Task: Start a Sprint called Sprint0000000266 in Scrum Project Project0000000089 in Jira. Start a Sprint called Sprint0000000267 in Scrum Project Project0000000089 in Jira. Start a Sprint called Sprint0000000268 in Scrum Project Project0000000090 in Jira. Start a Sprint called Sprint0000000269 in Scrum Project Project0000000090 in Jira. Start a Sprint called Sprint0000000270 in Scrum Project Project0000000090 in Jira
Action: Mouse moved to (95, 266)
Screenshot: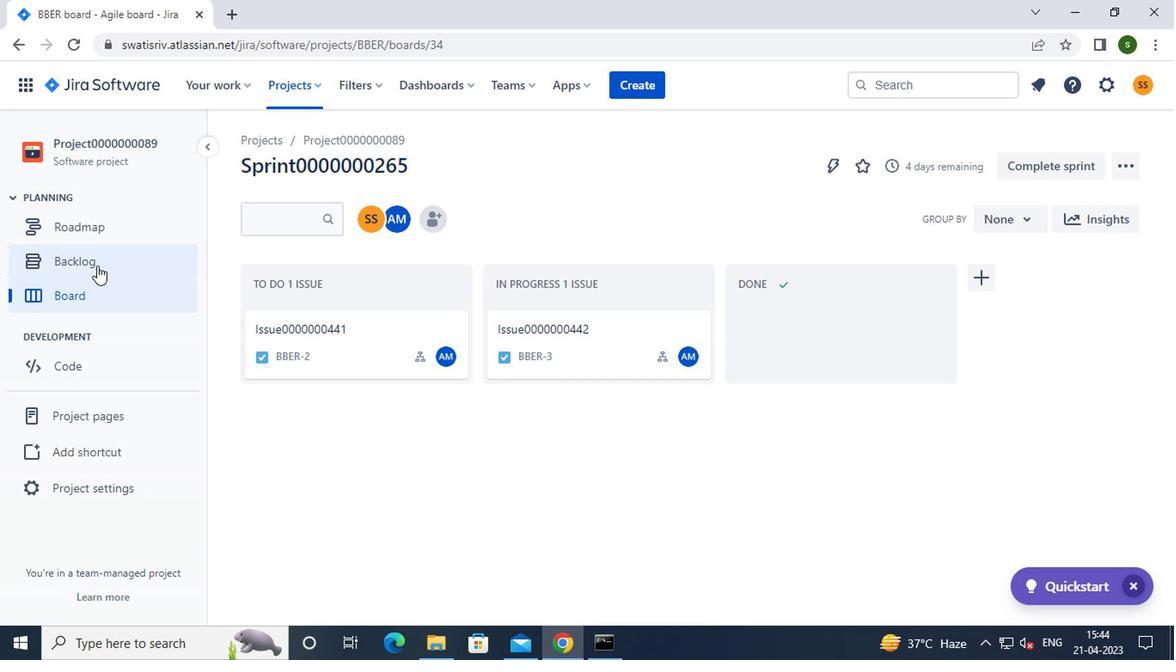 
Action: Mouse pressed left at (95, 266)
Screenshot: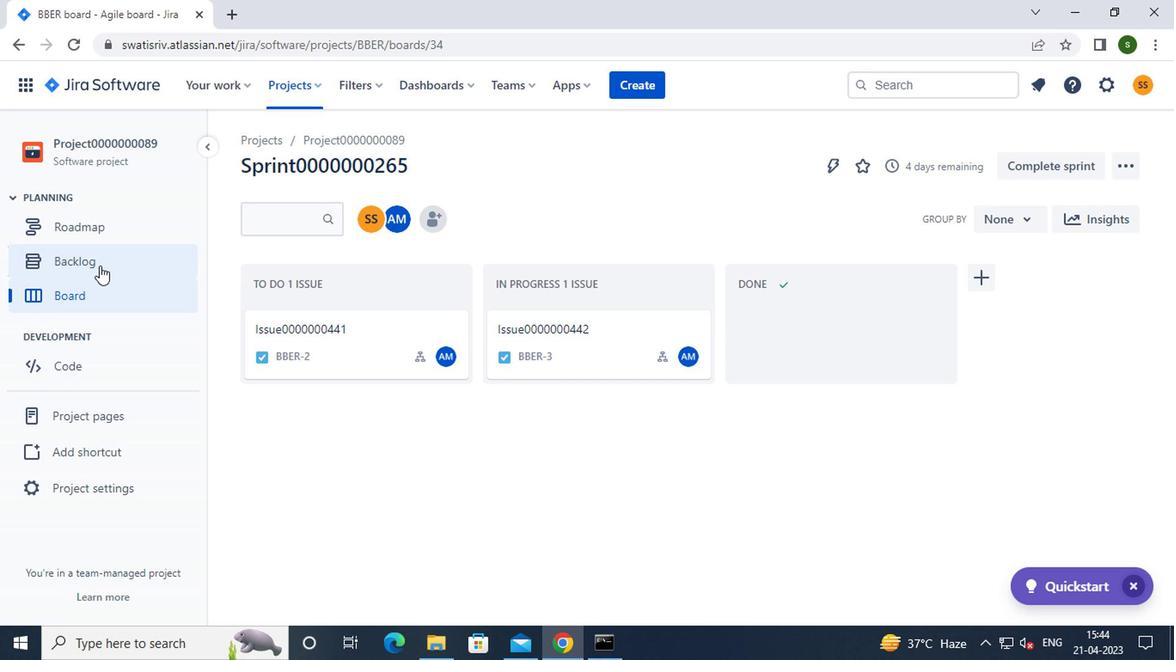
Action: Mouse moved to (1036, 466)
Screenshot: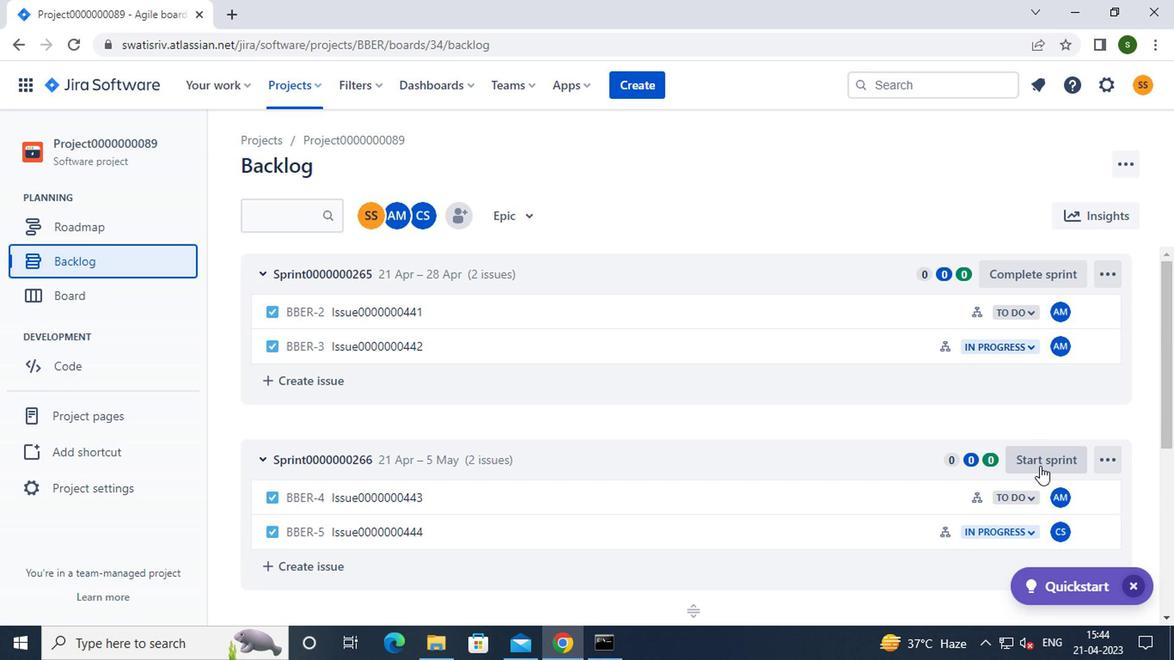 
Action: Mouse pressed left at (1036, 466)
Screenshot: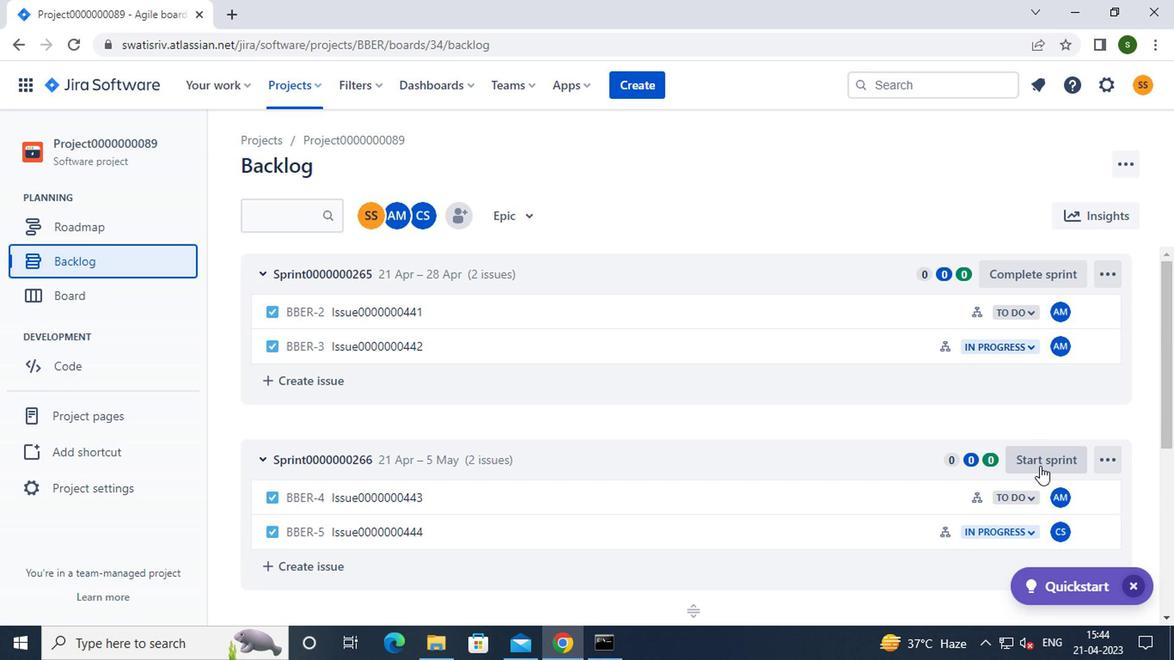 
Action: Mouse moved to (620, 391)
Screenshot: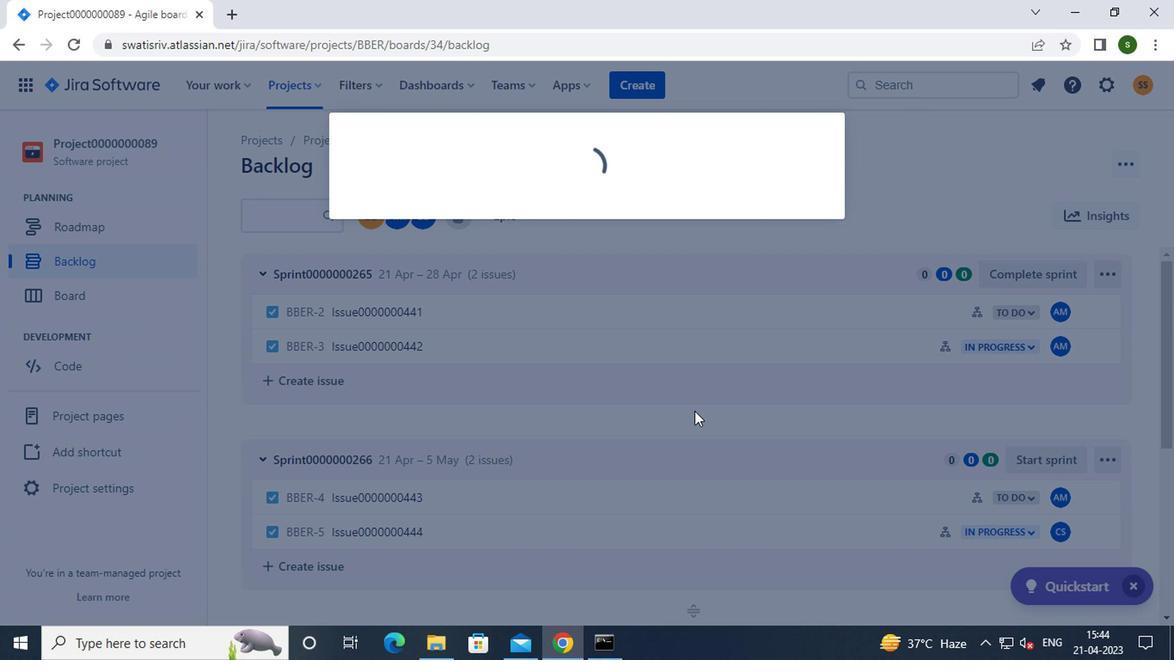 
Action: Mouse scrolled (620, 390) with delta (0, 0)
Screenshot: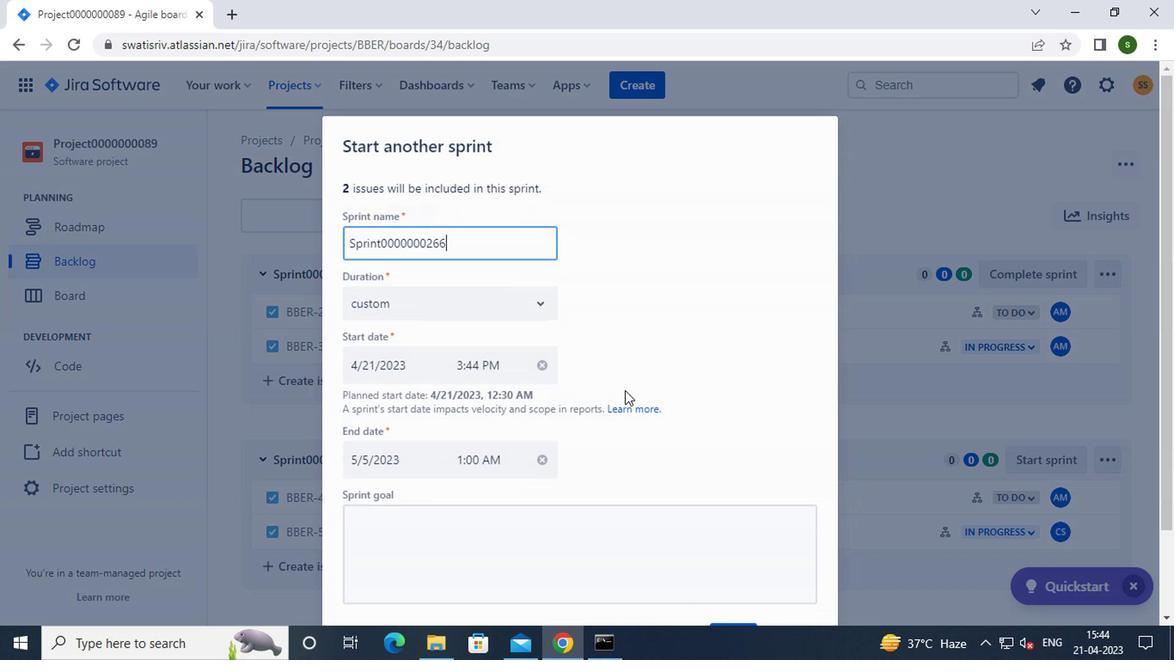 
Action: Mouse scrolled (620, 390) with delta (0, 0)
Screenshot: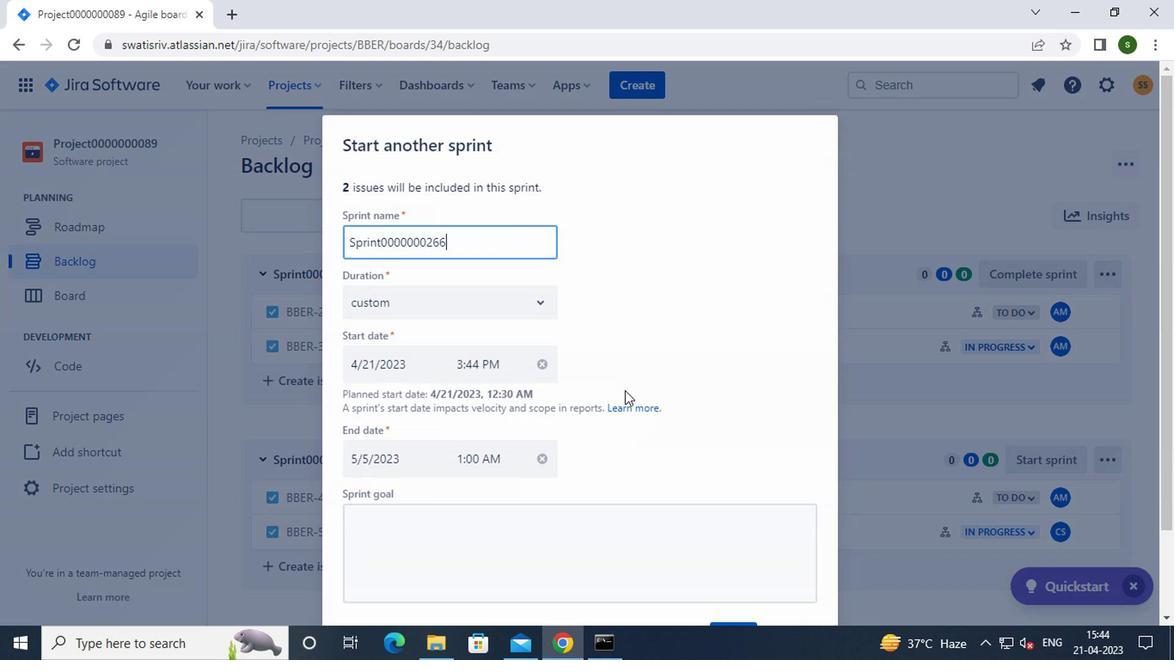 
Action: Mouse scrolled (620, 390) with delta (0, 0)
Screenshot: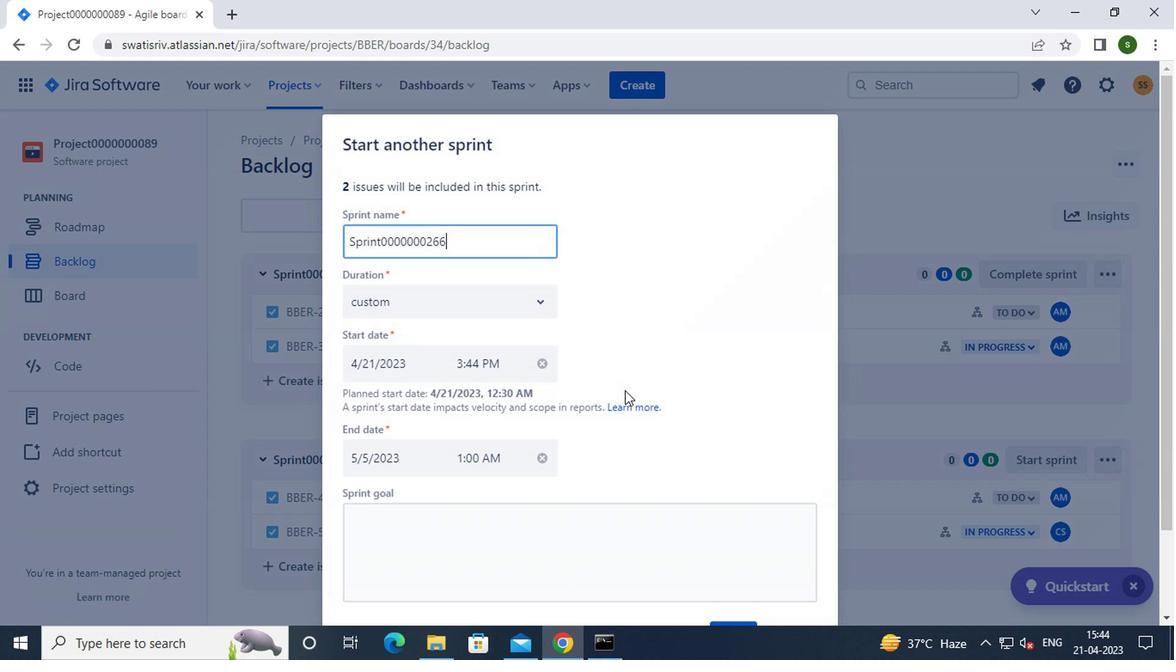 
Action: Mouse scrolled (620, 390) with delta (0, 0)
Screenshot: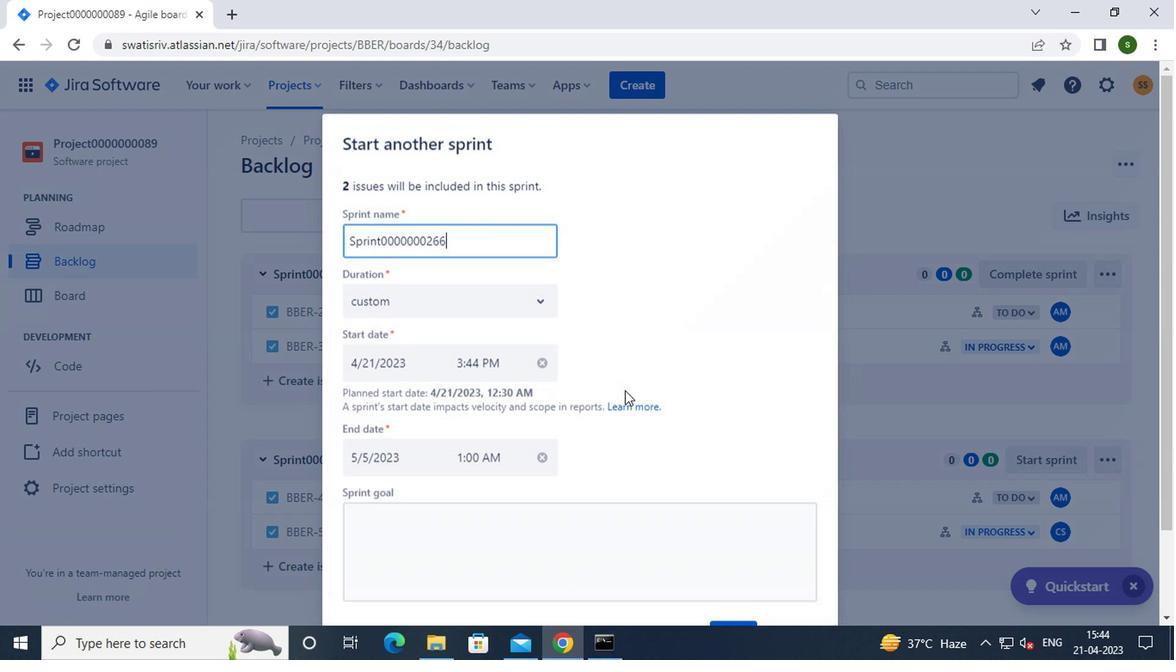 
Action: Mouse moved to (743, 537)
Screenshot: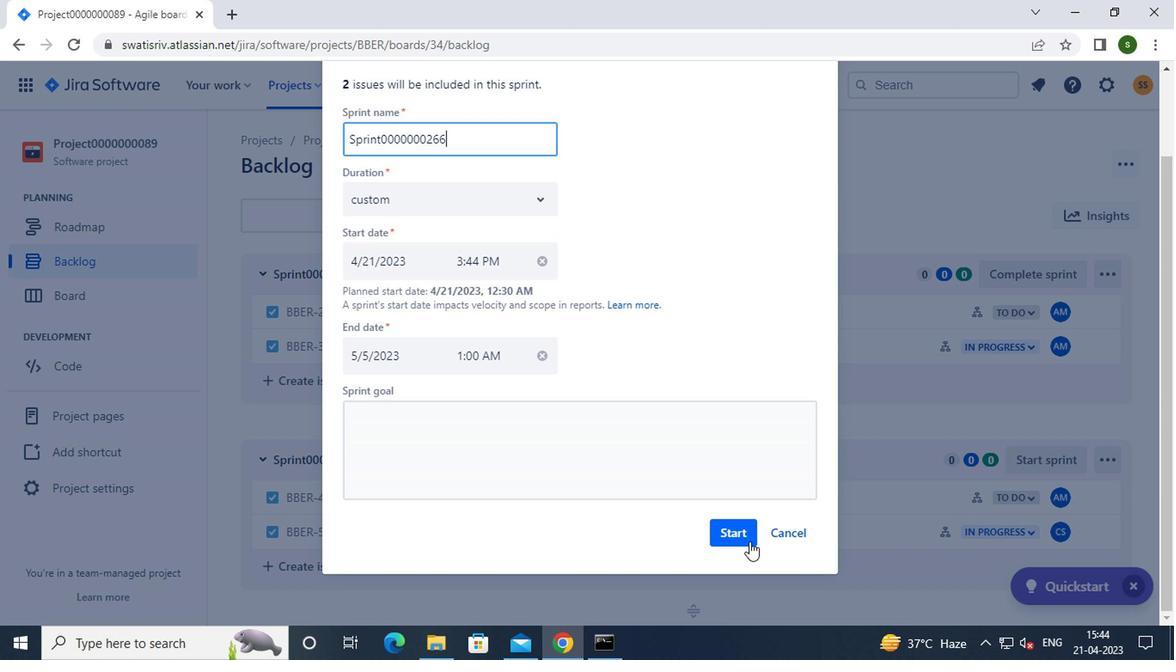 
Action: Mouse pressed left at (743, 537)
Screenshot: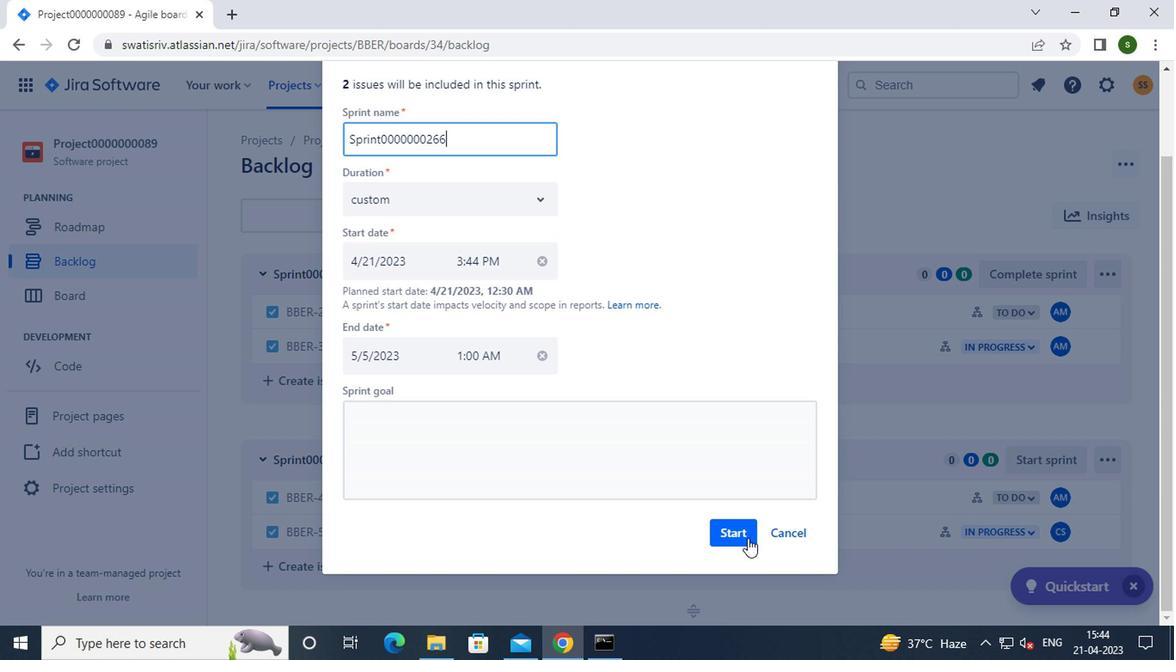 
Action: Mouse moved to (104, 266)
Screenshot: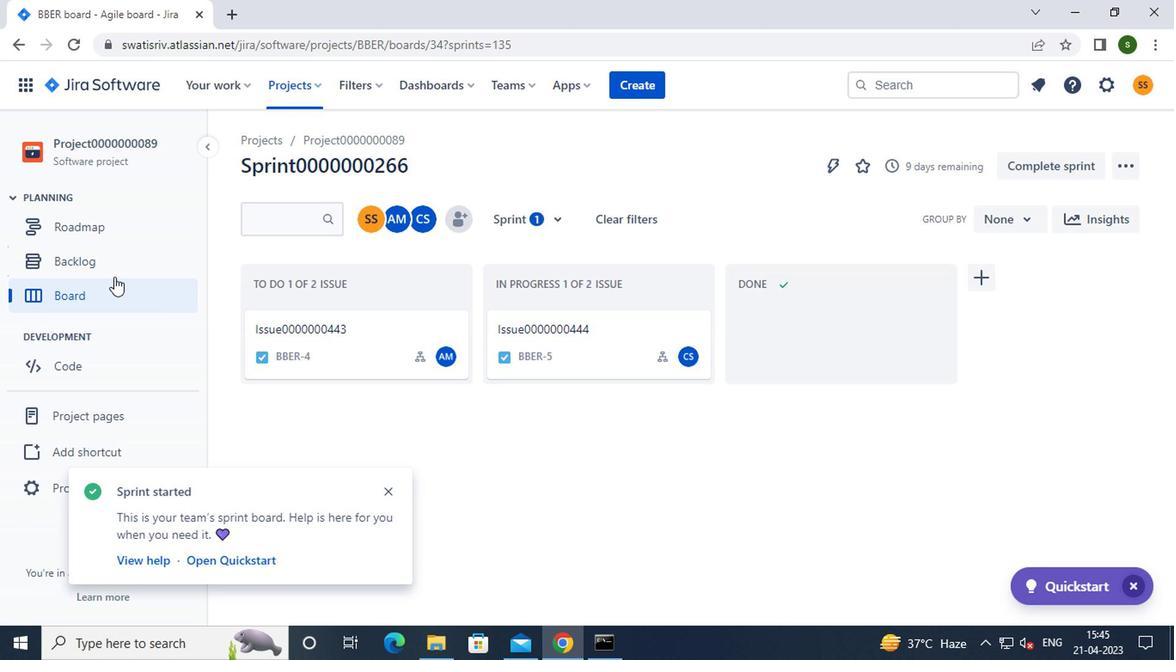 
Action: Mouse pressed left at (104, 266)
Screenshot: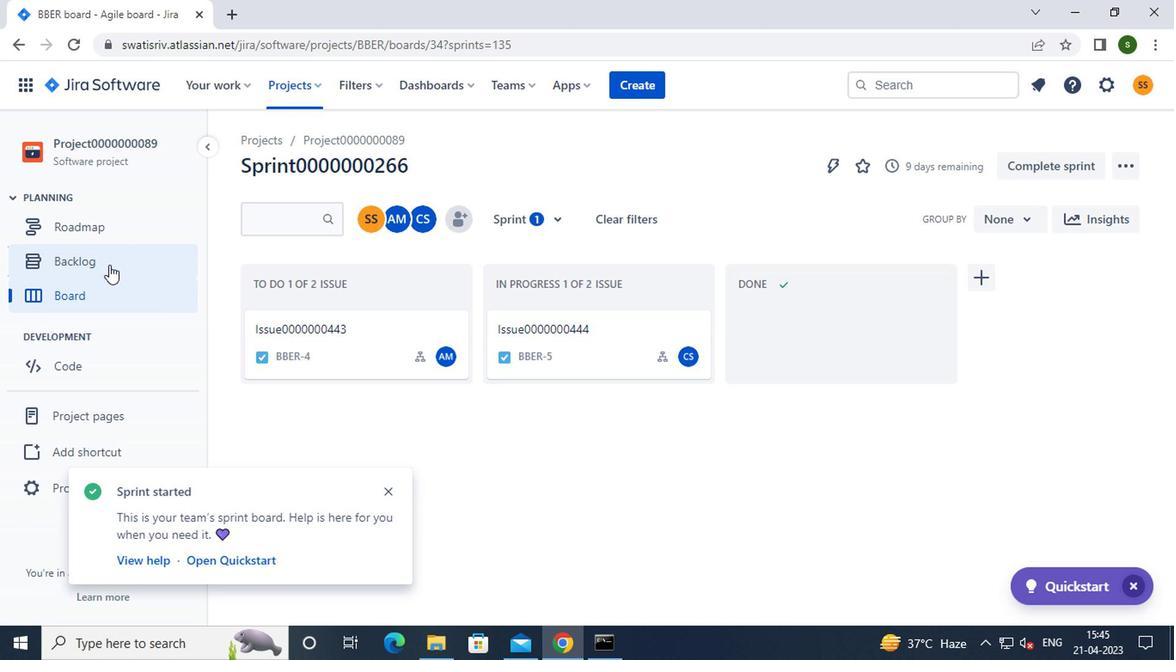 
Action: Mouse moved to (704, 382)
Screenshot: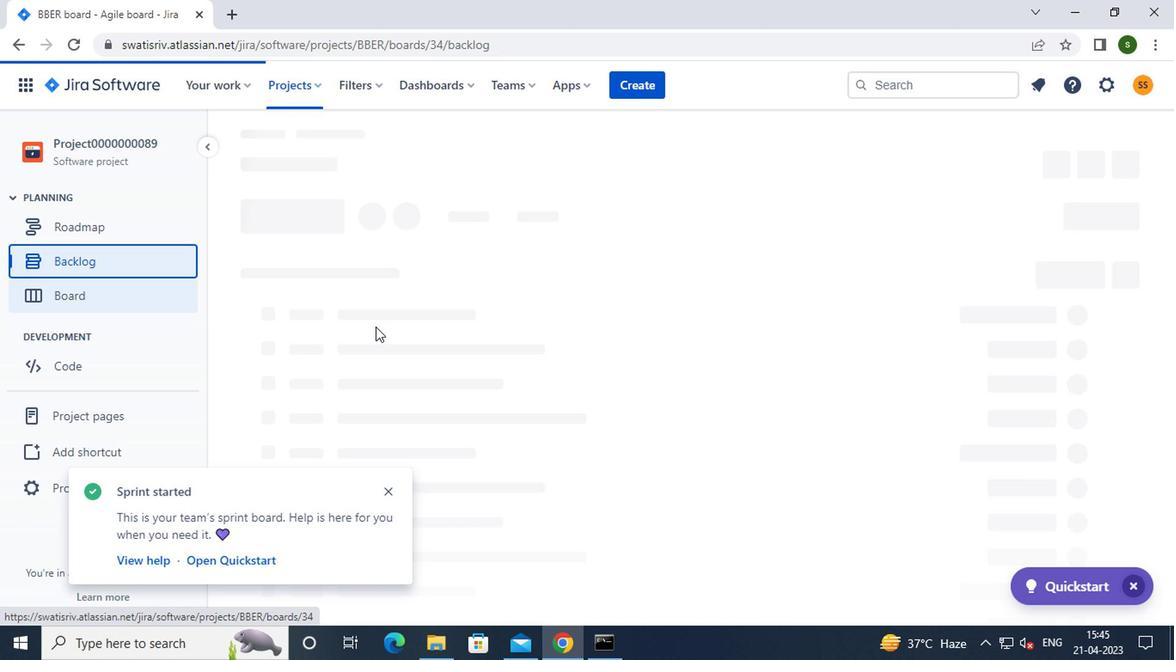 
Action: Mouse scrolled (704, 382) with delta (0, 0)
Screenshot: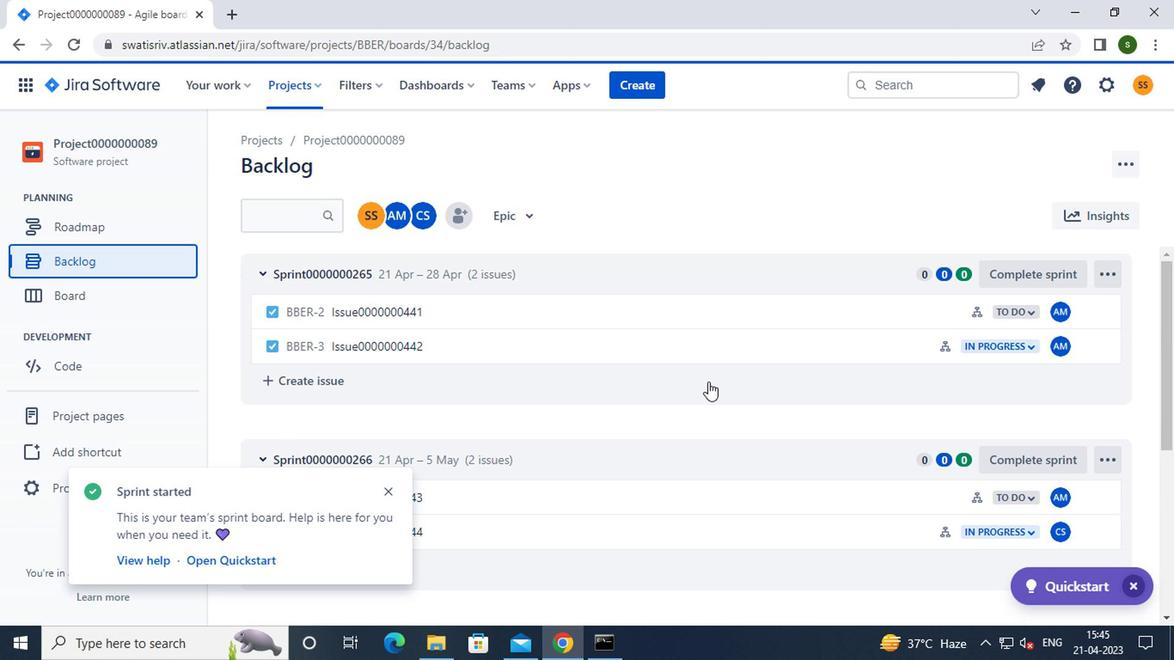 
Action: Mouse scrolled (704, 382) with delta (0, 0)
Screenshot: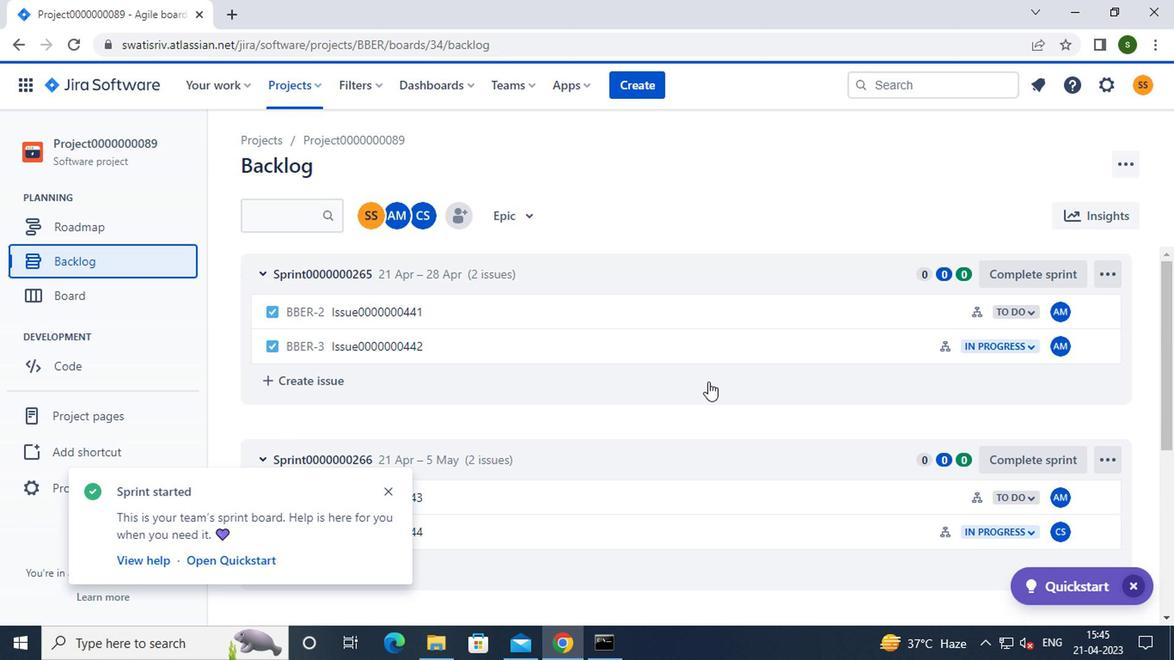 
Action: Mouse scrolled (704, 382) with delta (0, 0)
Screenshot: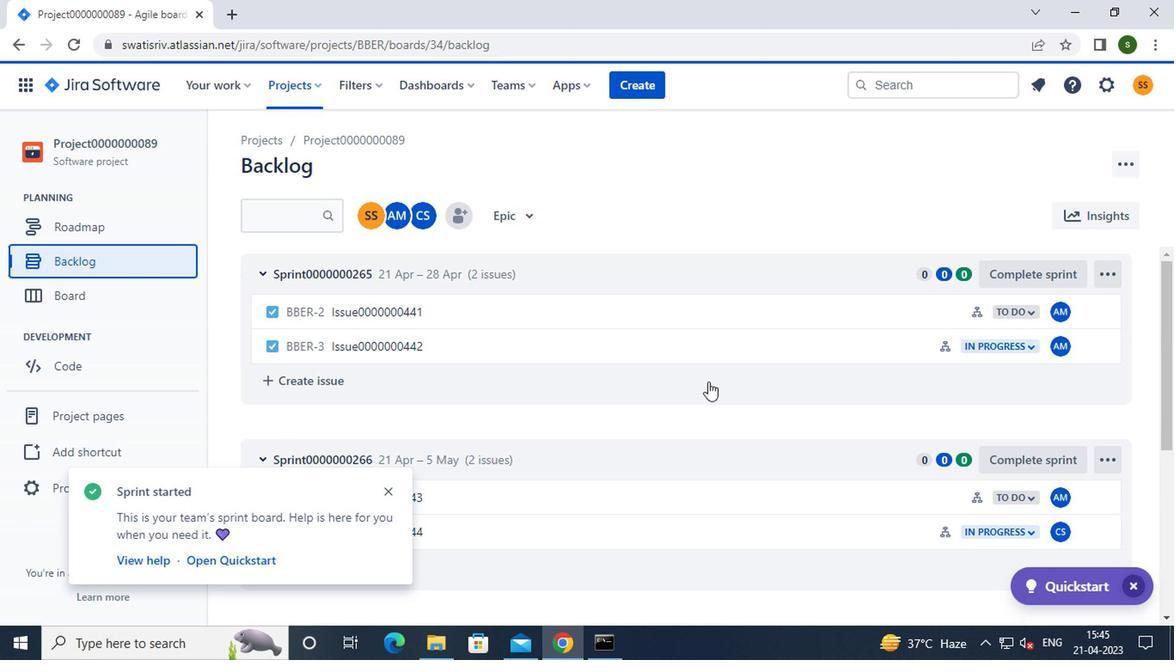 
Action: Mouse scrolled (704, 382) with delta (0, 0)
Screenshot: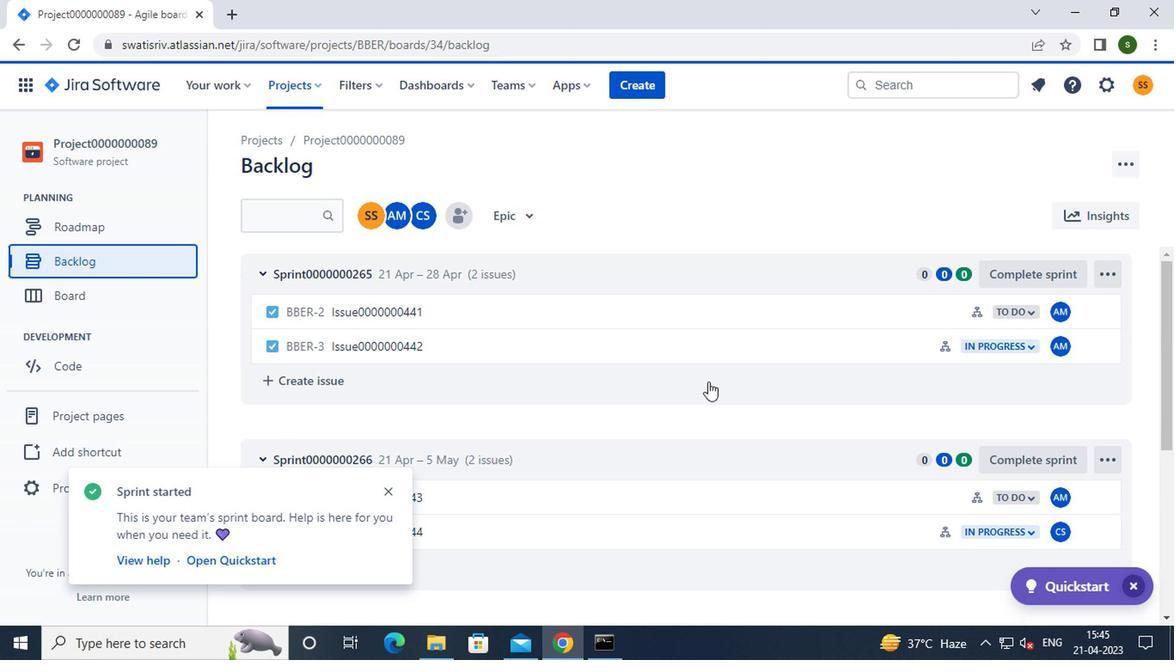 
Action: Mouse scrolled (704, 382) with delta (0, 0)
Screenshot: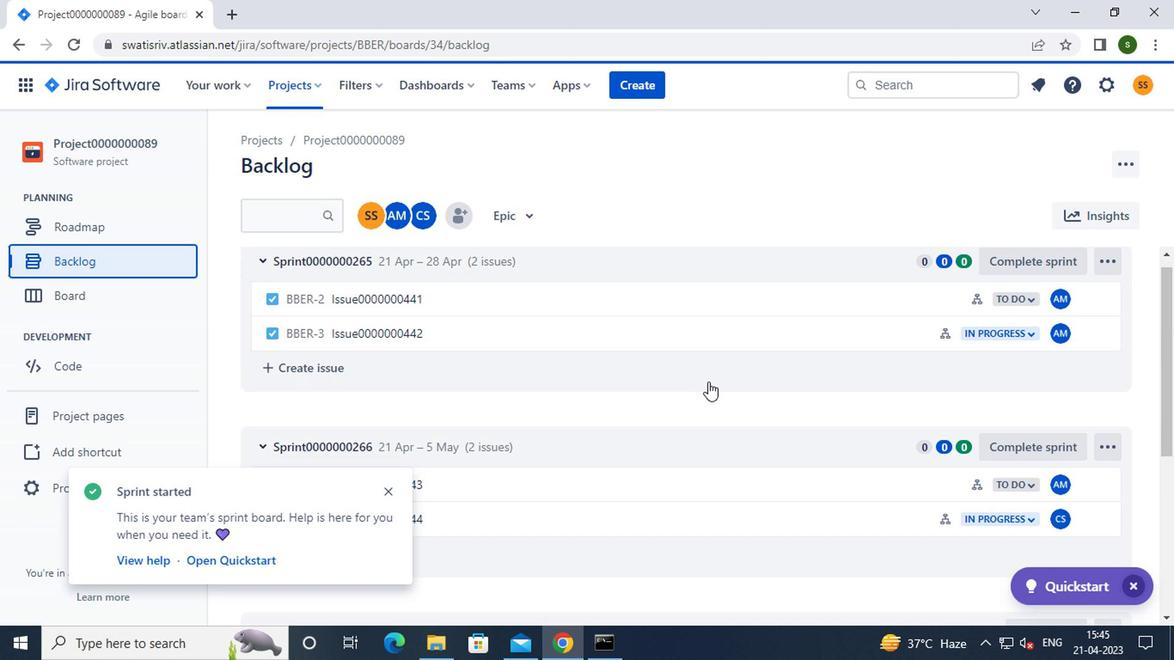 
Action: Mouse moved to (1035, 316)
Screenshot: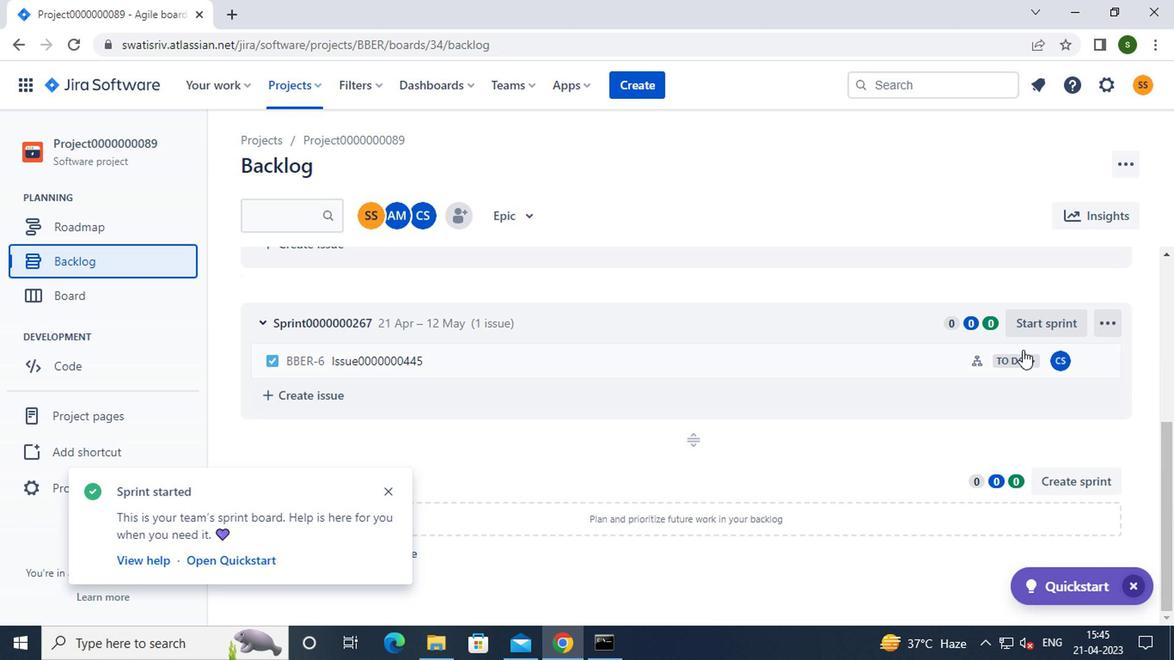 
Action: Mouse pressed left at (1035, 316)
Screenshot: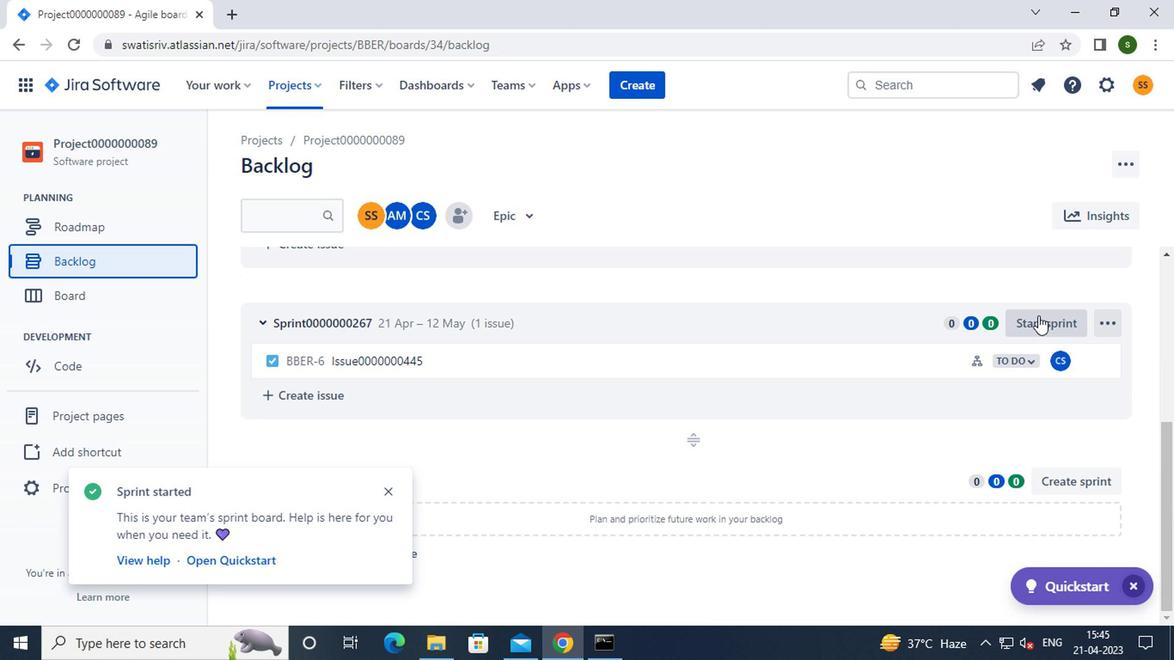 
Action: Mouse moved to (613, 355)
Screenshot: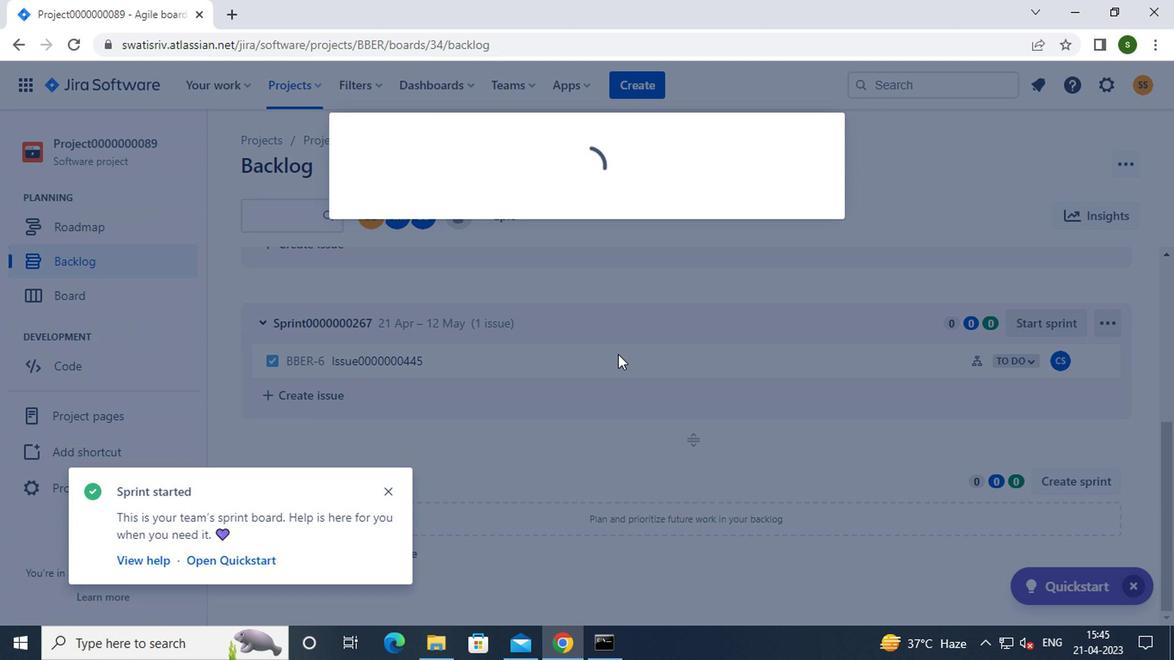 
Action: Mouse scrolled (613, 354) with delta (0, 0)
Screenshot: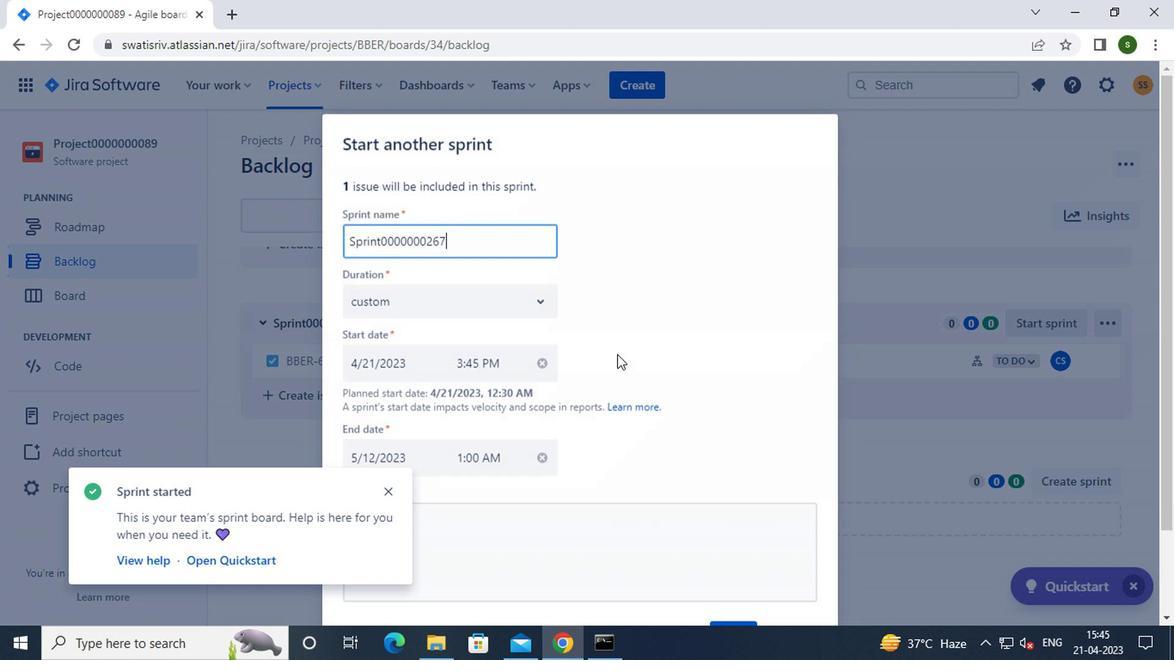 
Action: Mouse scrolled (613, 354) with delta (0, 0)
Screenshot: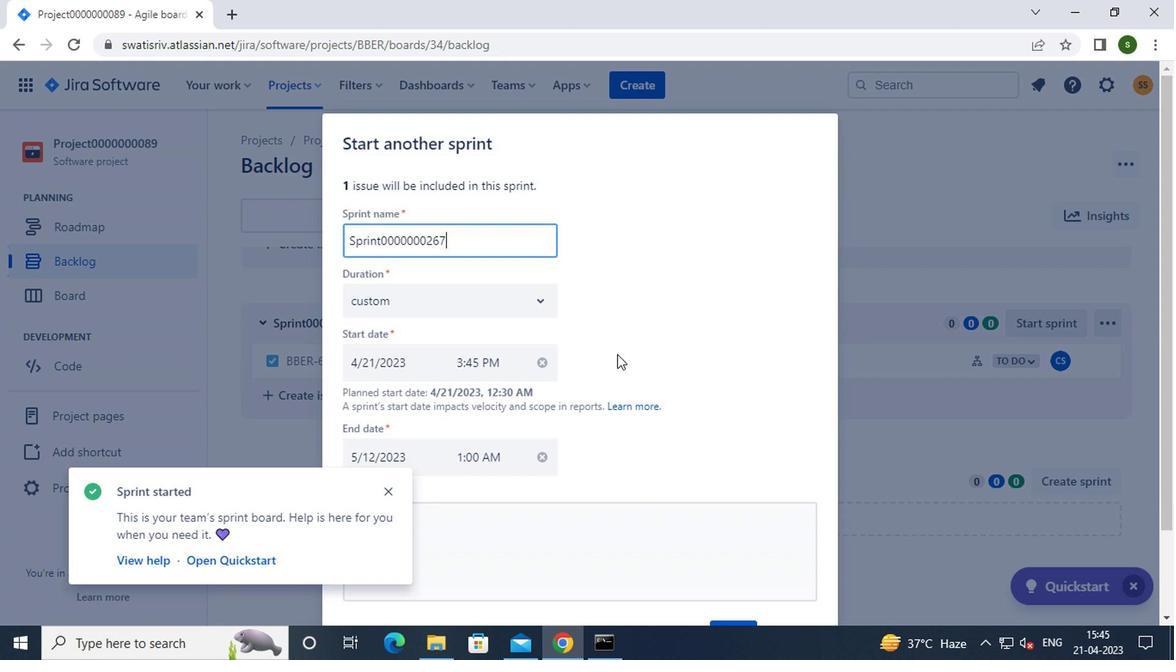 
Action: Mouse scrolled (613, 354) with delta (0, 0)
Screenshot: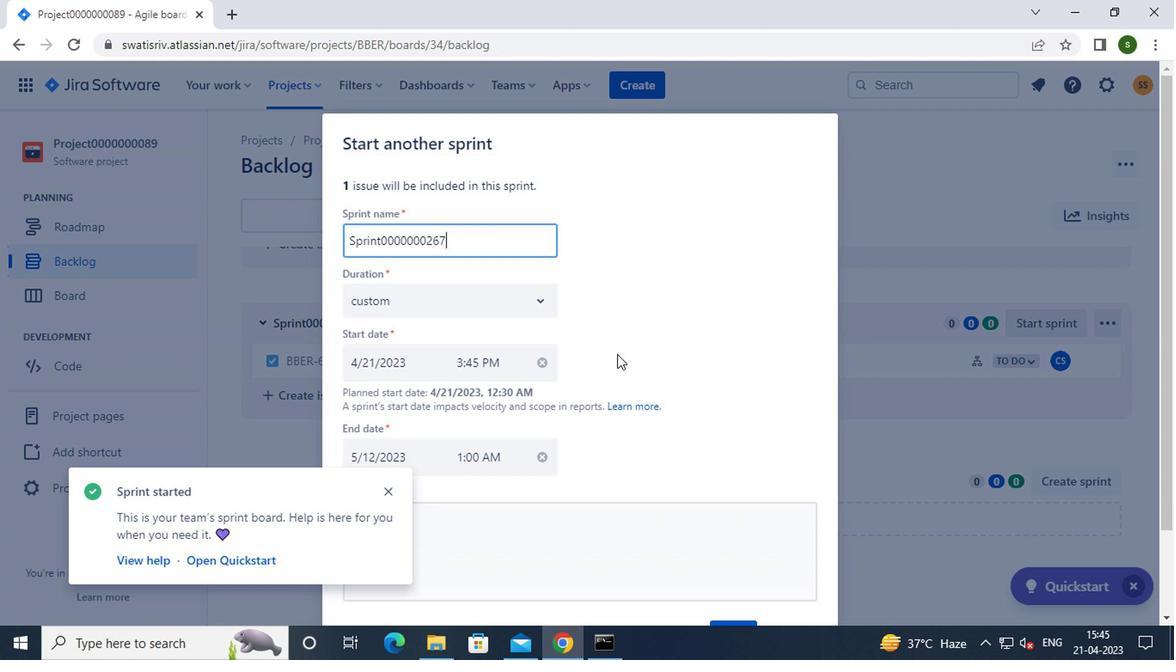 
Action: Mouse scrolled (613, 354) with delta (0, 0)
Screenshot: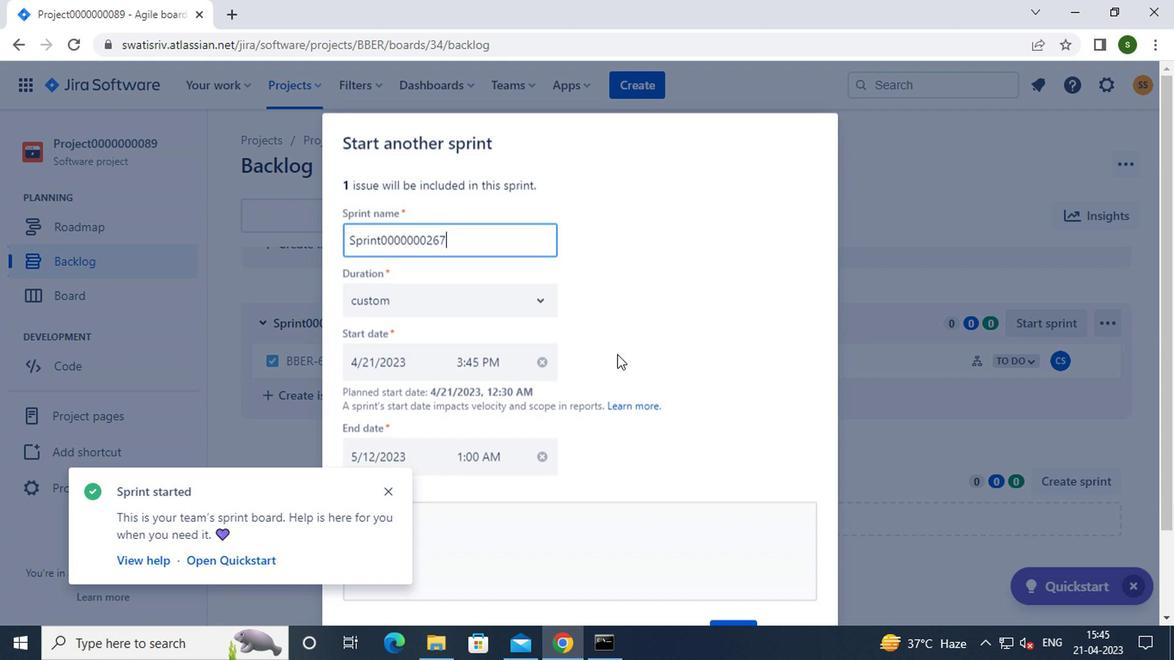 
Action: Mouse scrolled (613, 354) with delta (0, 0)
Screenshot: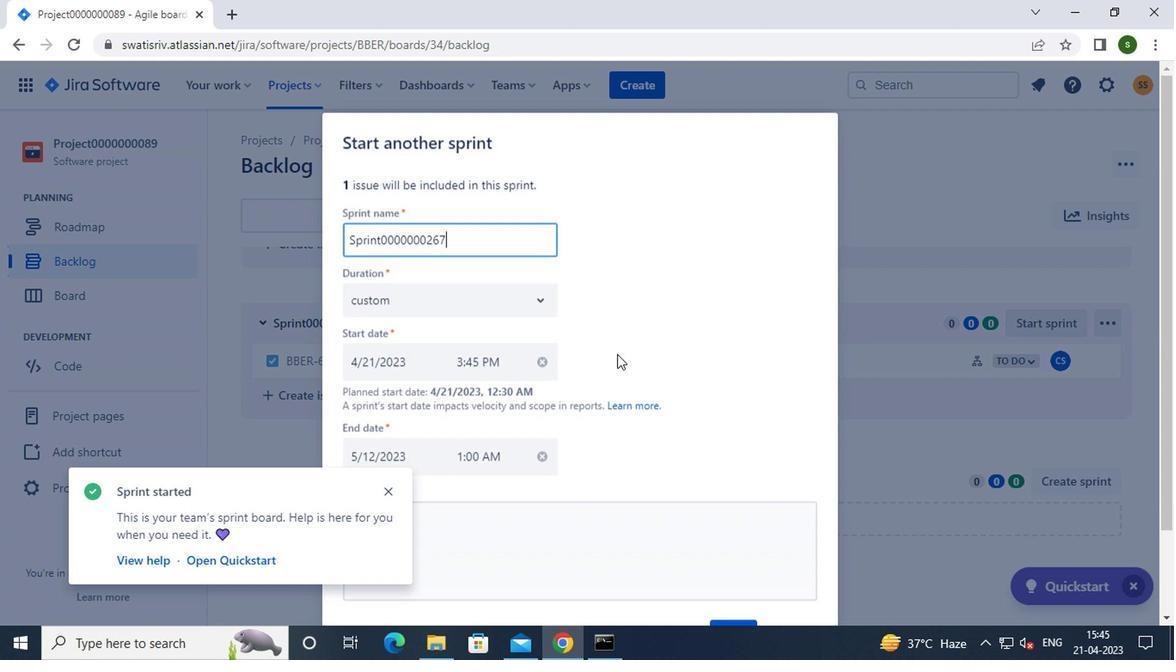 
Action: Mouse moved to (729, 533)
Screenshot: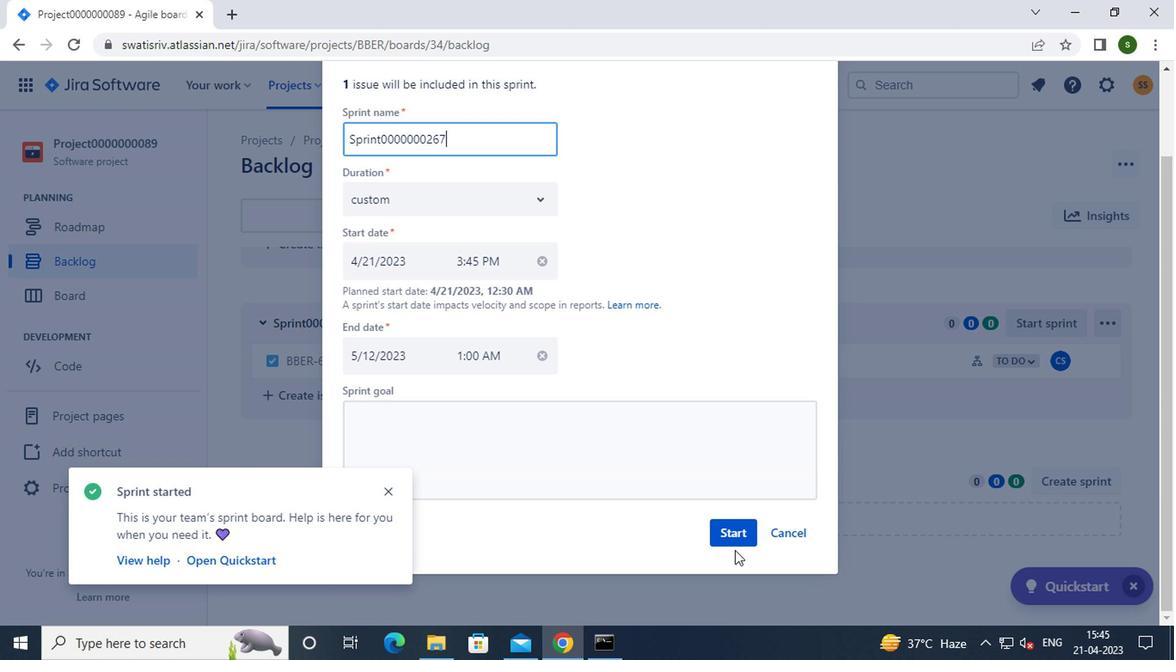 
Action: Mouse pressed left at (729, 533)
Screenshot: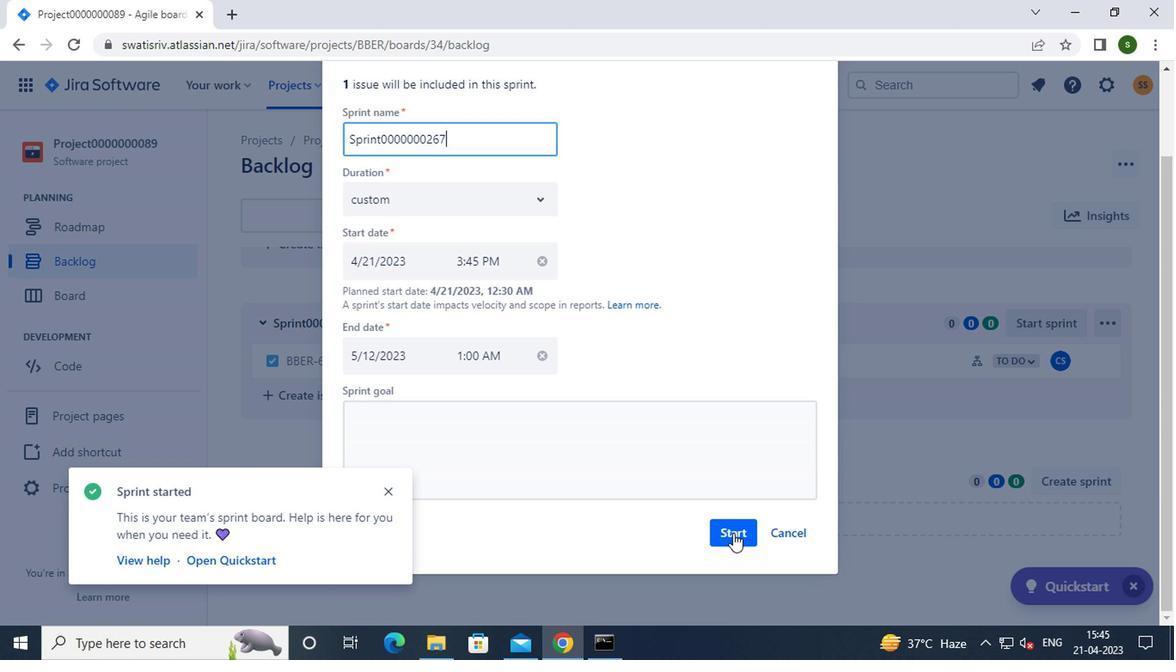 
Action: Mouse moved to (300, 85)
Screenshot: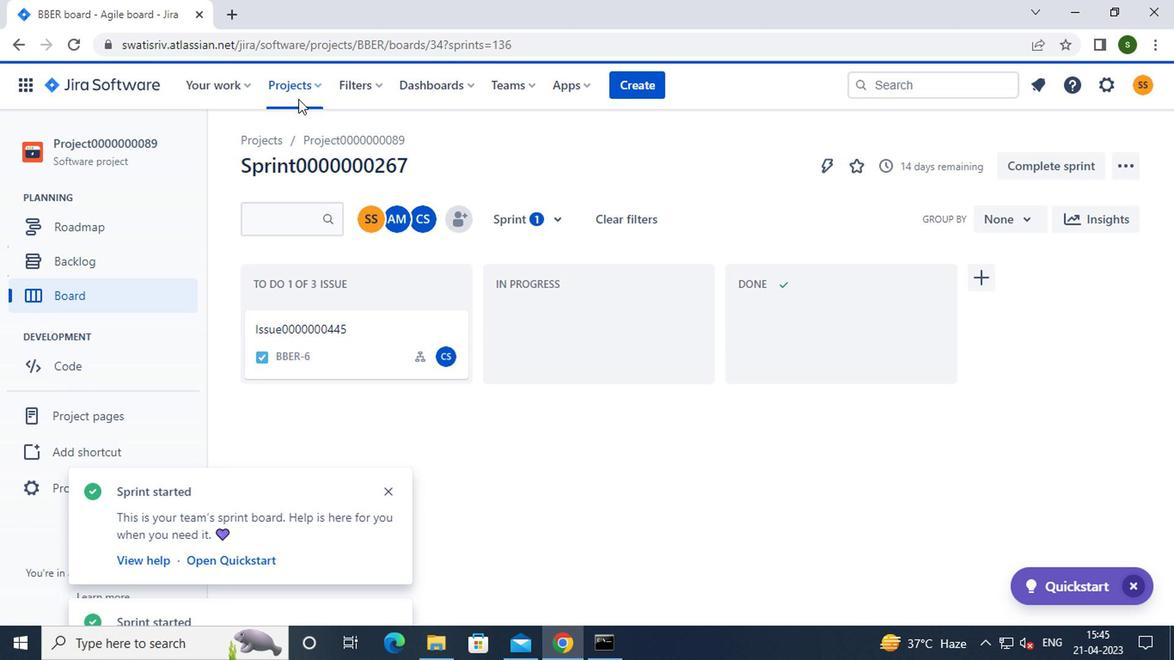
Action: Mouse pressed left at (300, 85)
Screenshot: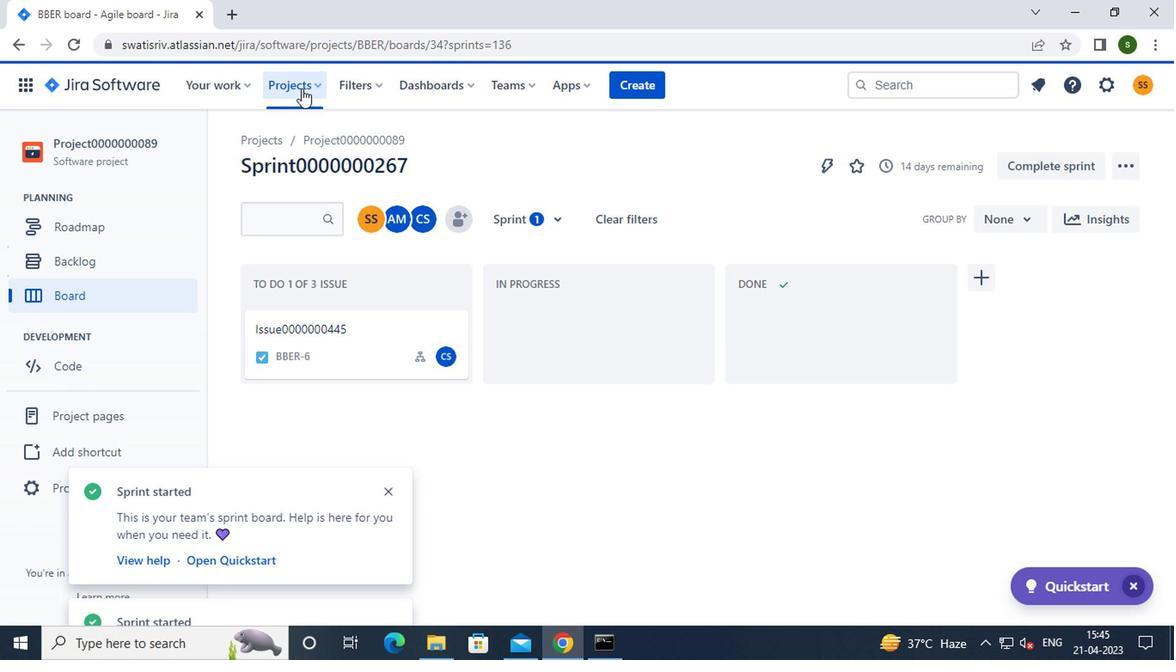 
Action: Mouse moved to (364, 210)
Screenshot: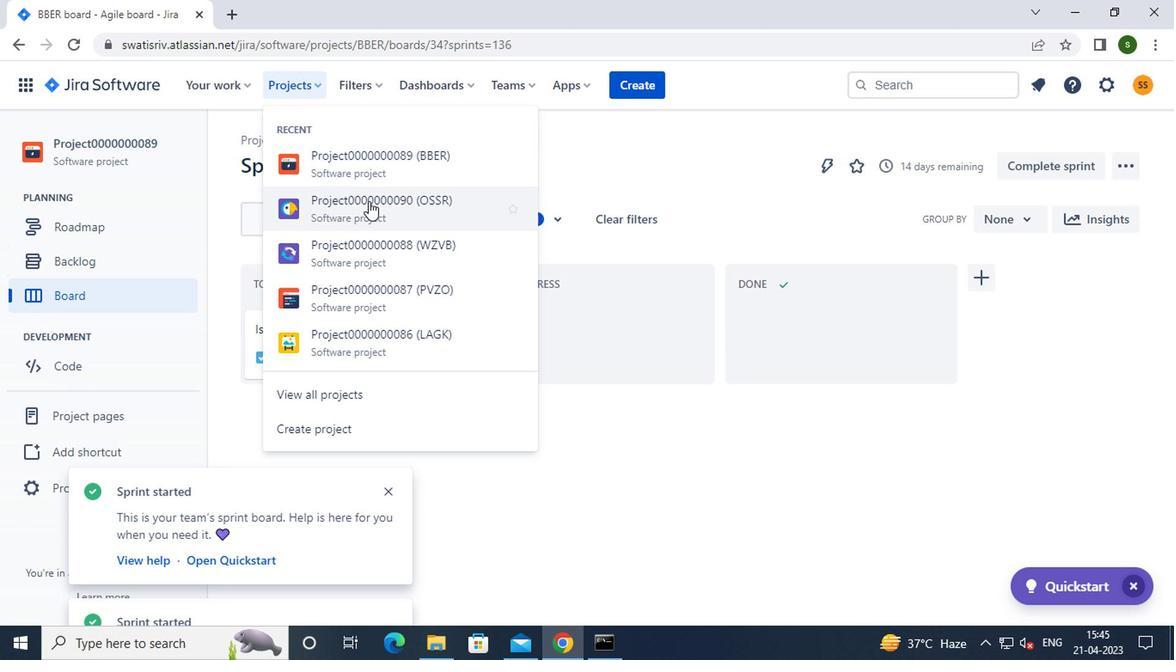
Action: Mouse pressed left at (364, 210)
Screenshot: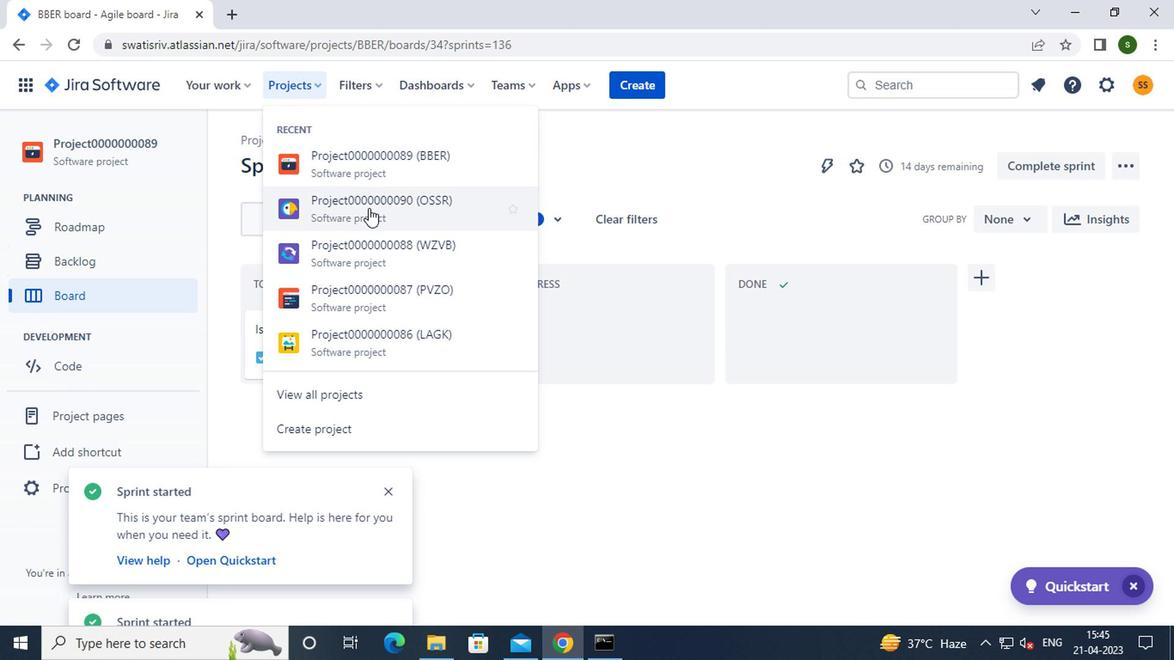 
Action: Mouse moved to (112, 256)
Screenshot: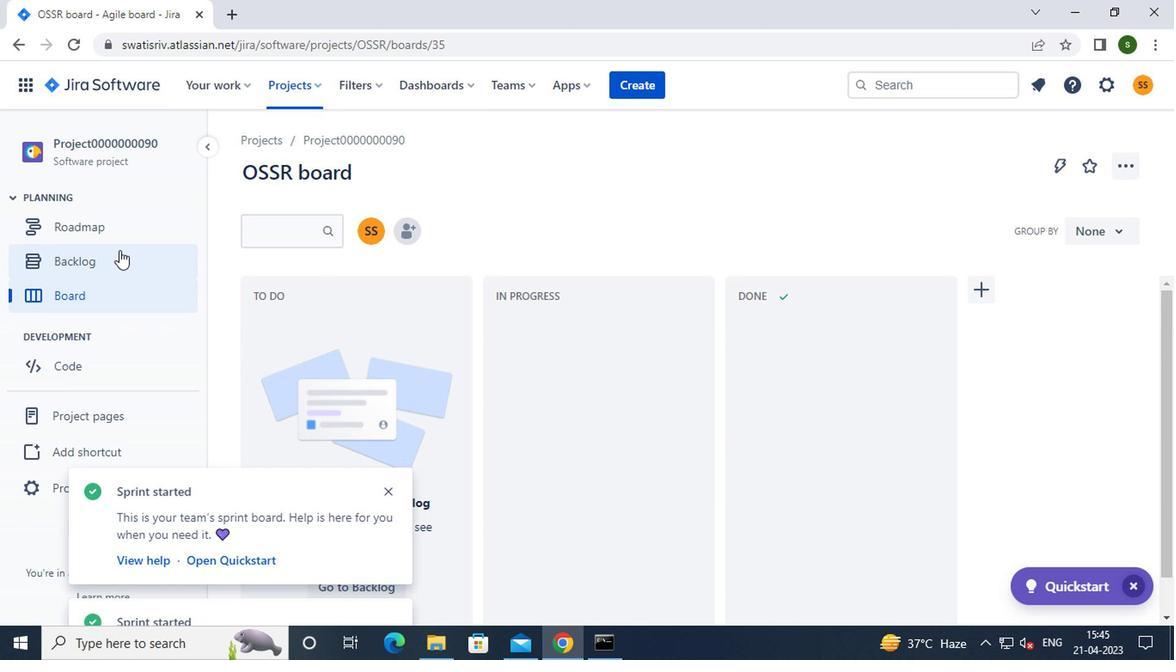 
Action: Mouse pressed left at (112, 256)
Screenshot: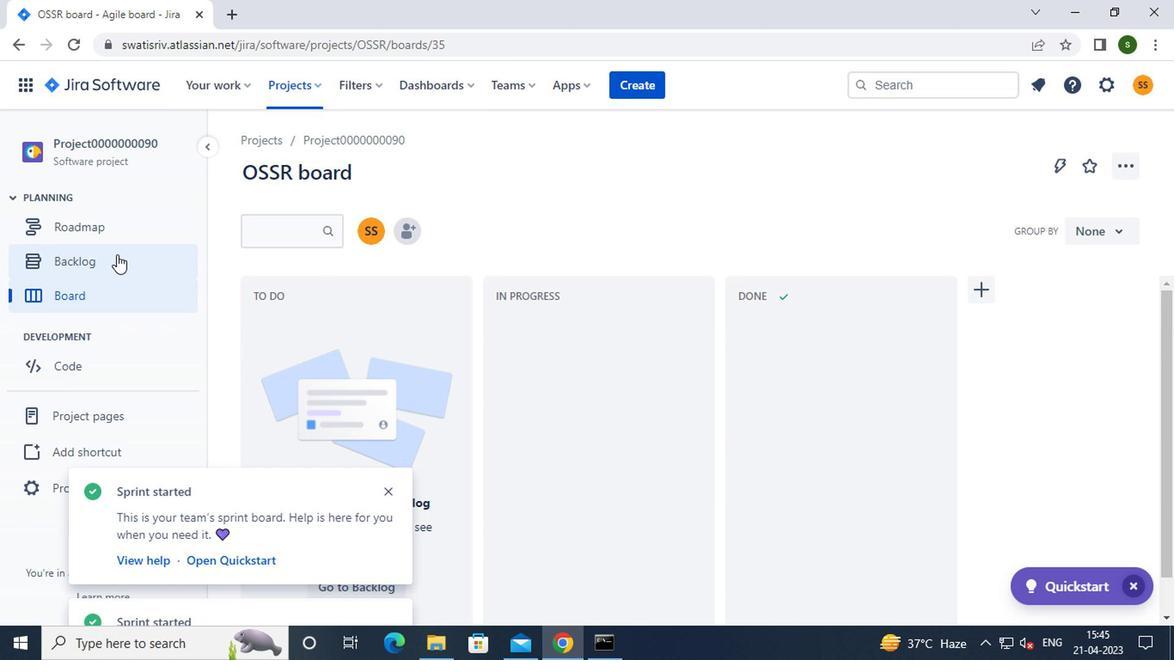 
Action: Mouse moved to (1043, 275)
Screenshot: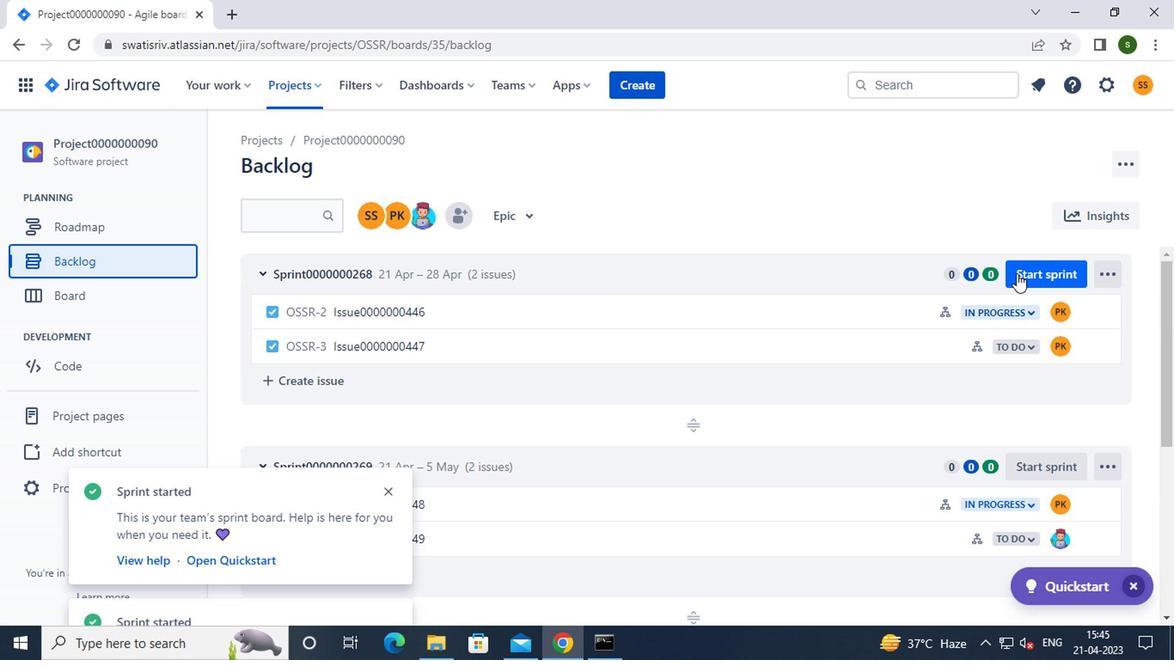 
Action: Mouse pressed left at (1043, 275)
Screenshot: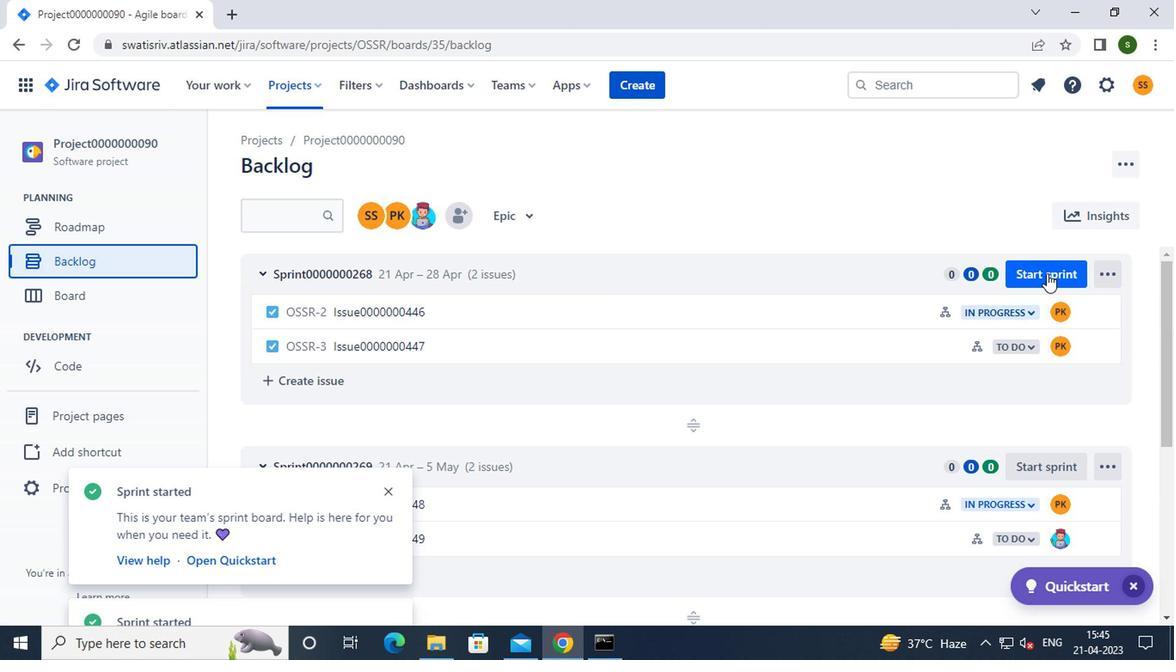 
Action: Mouse moved to (643, 287)
Screenshot: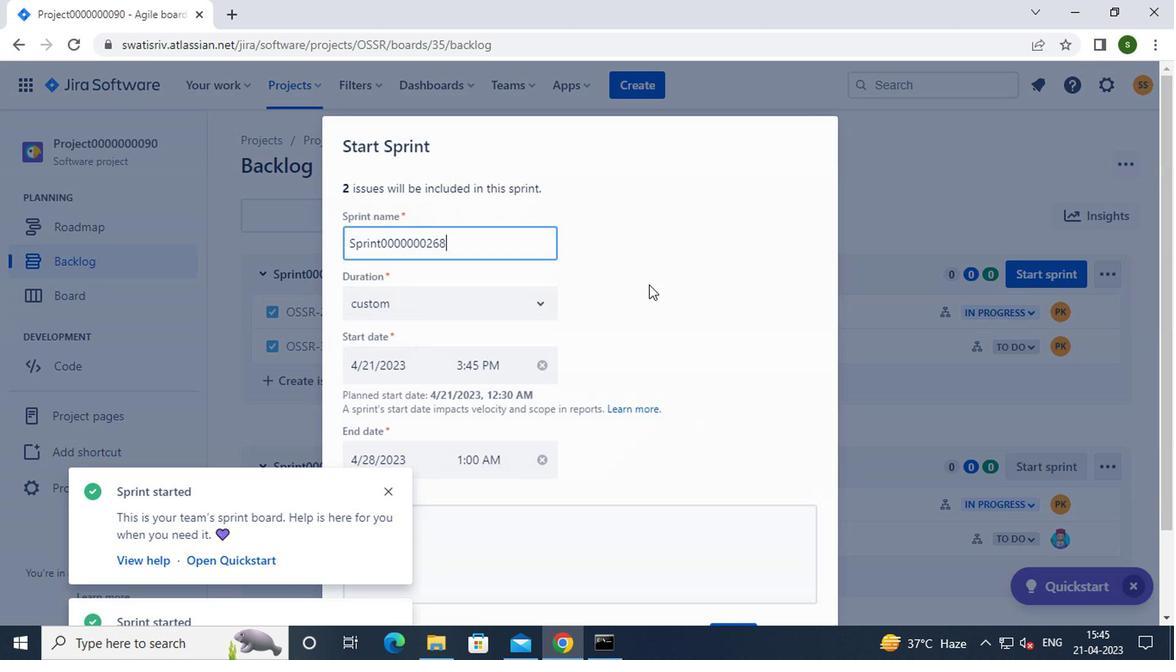 
Action: Mouse scrolled (643, 286) with delta (0, -1)
Screenshot: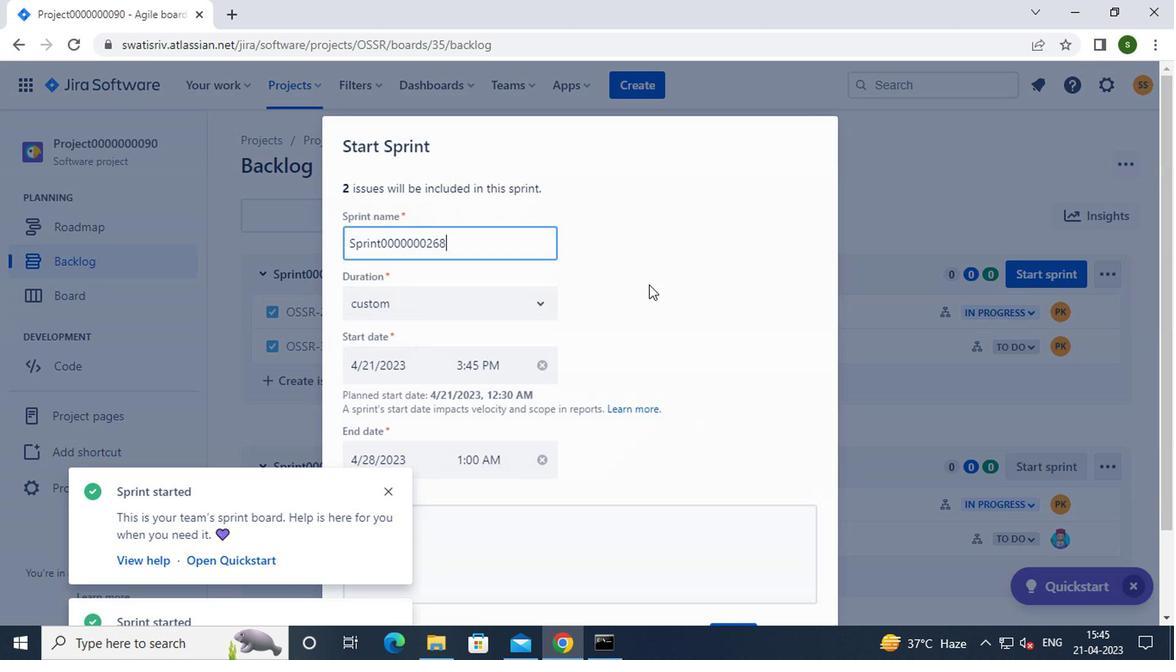 
Action: Mouse scrolled (643, 286) with delta (0, -1)
Screenshot: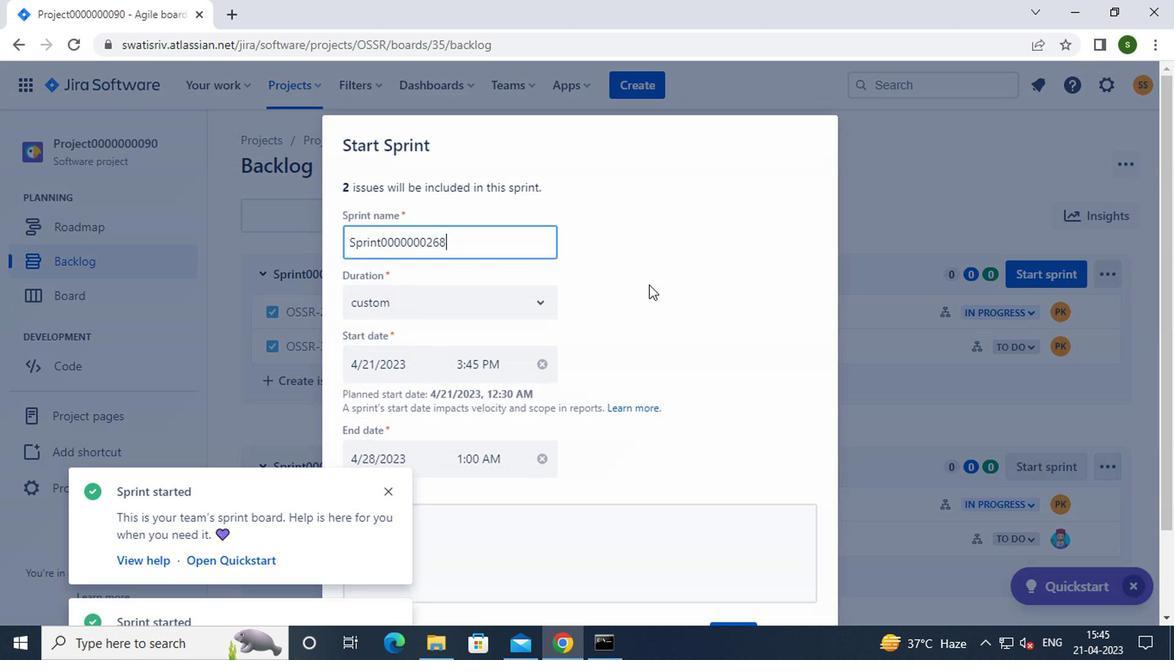 
Action: Mouse moved to (642, 289)
Screenshot: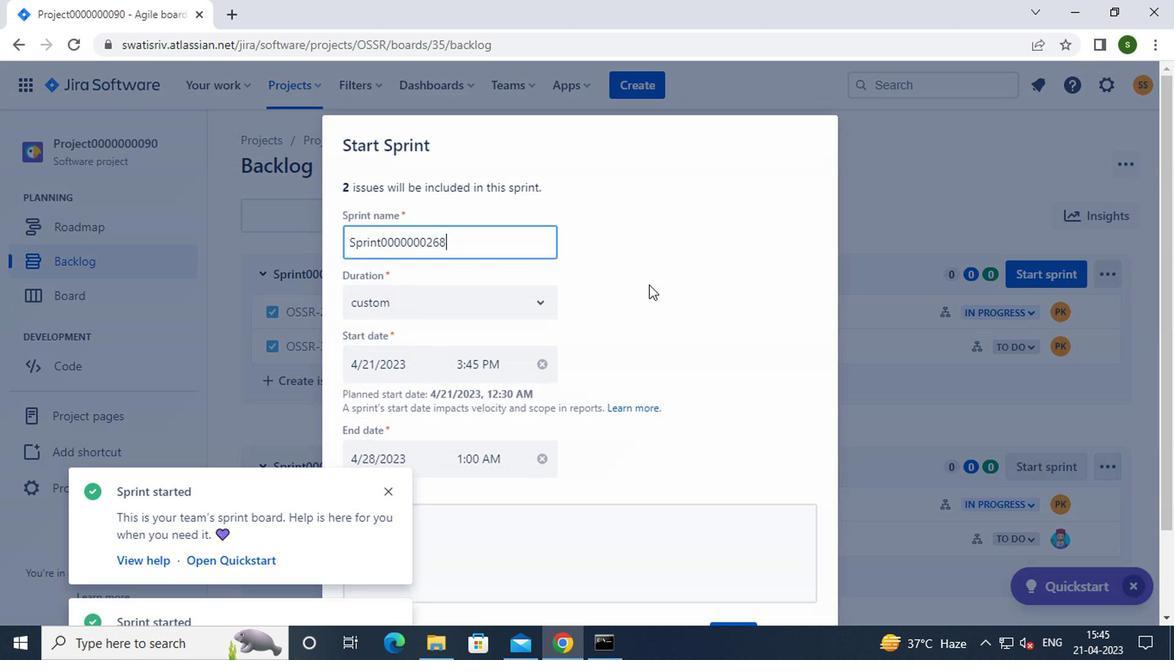 
Action: Mouse scrolled (642, 288) with delta (0, -1)
Screenshot: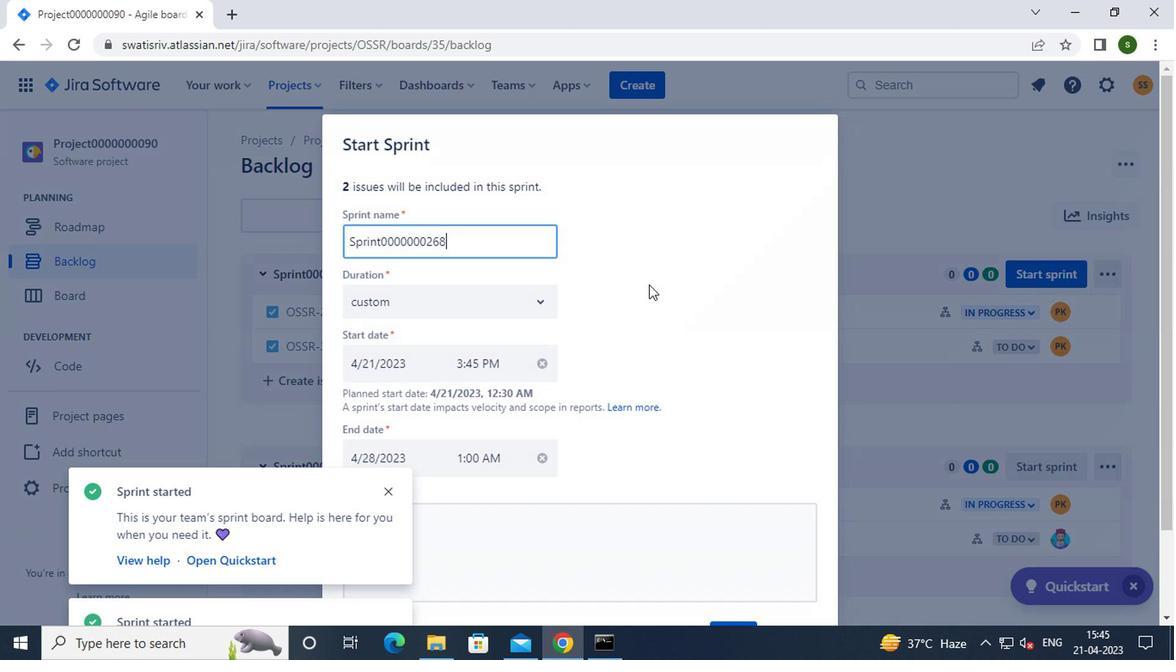 
Action: Mouse moved to (721, 537)
Screenshot: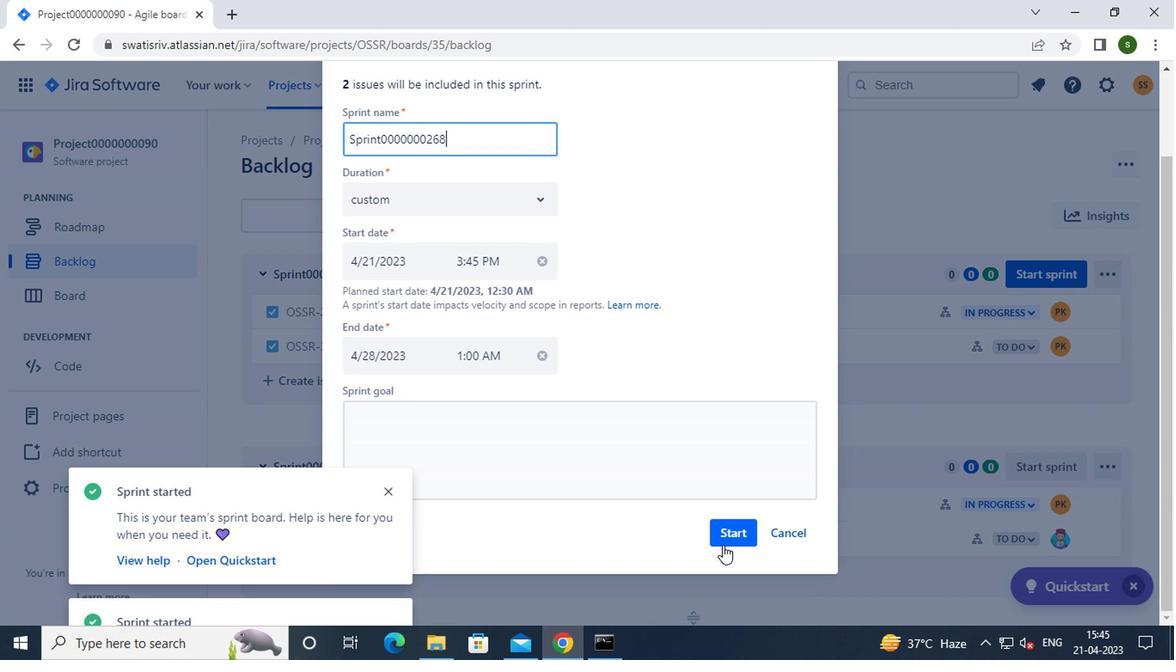 
Action: Mouse pressed left at (721, 537)
Screenshot: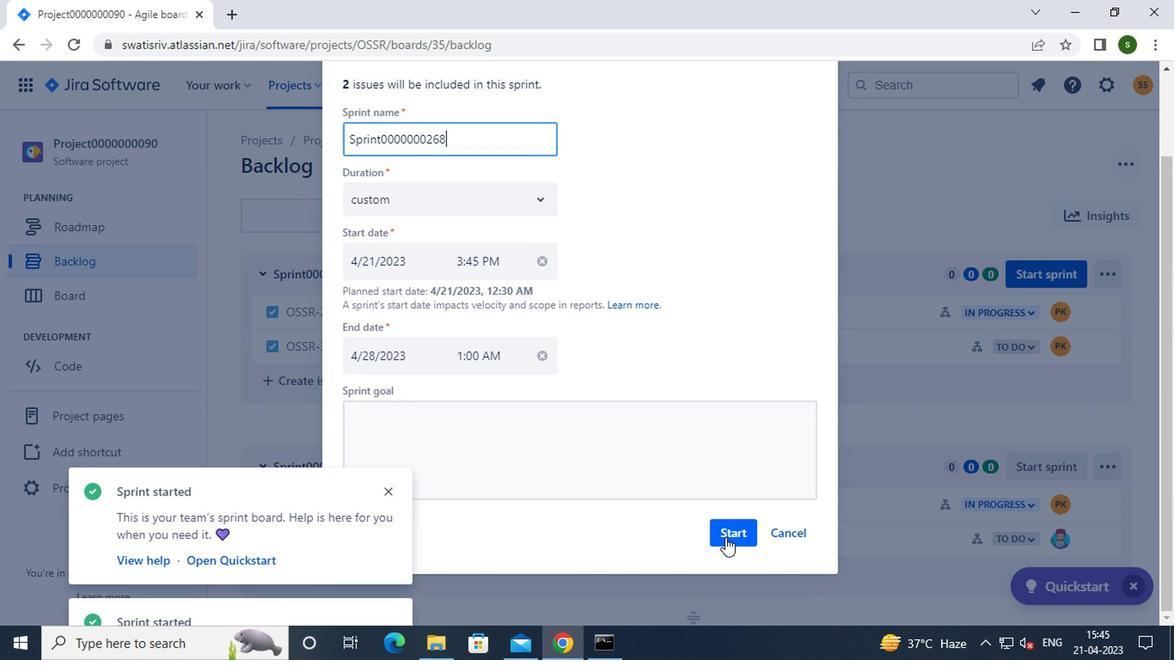 
Action: Mouse moved to (80, 264)
Screenshot: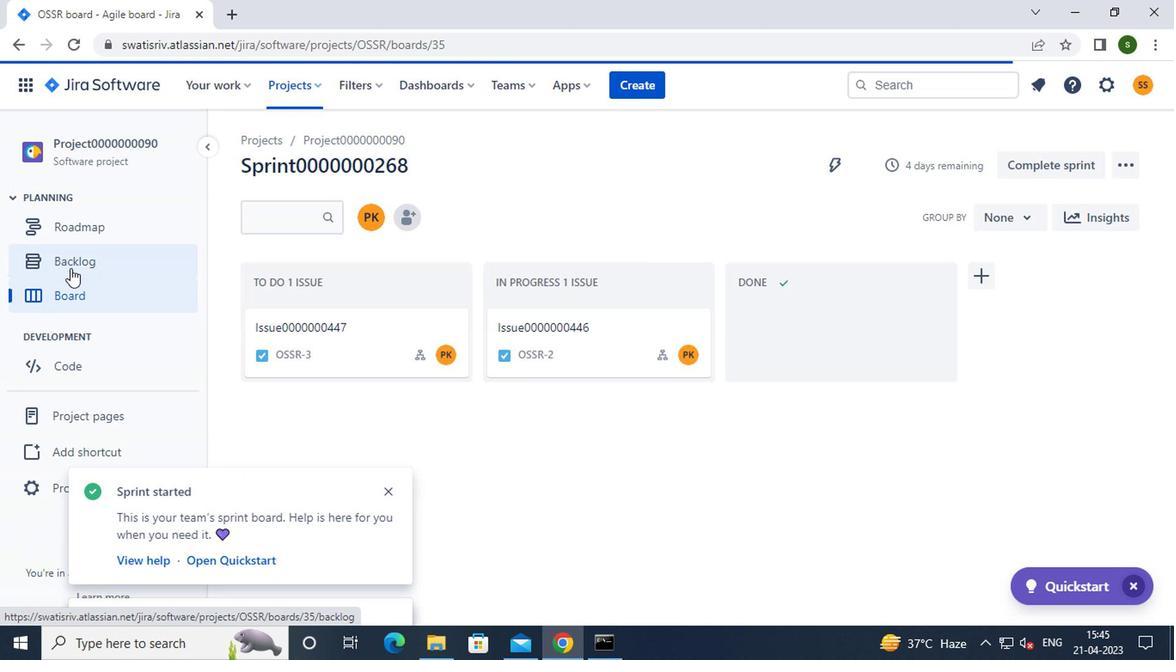 
Action: Mouse pressed left at (80, 264)
Screenshot: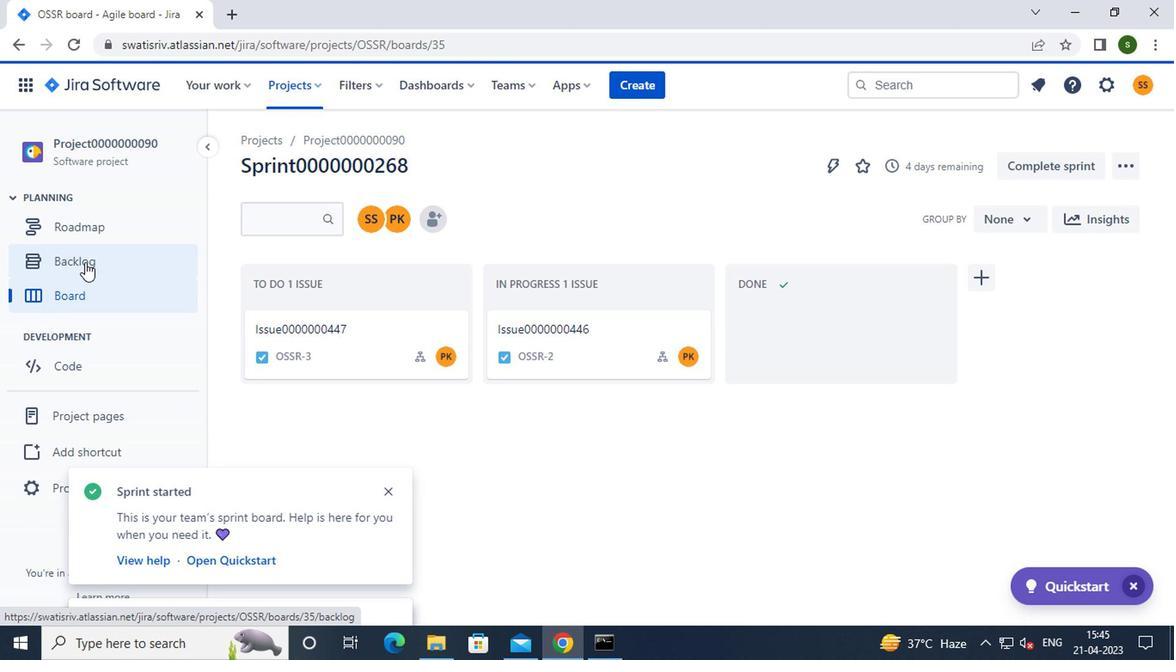 
Action: Mouse moved to (994, 339)
Screenshot: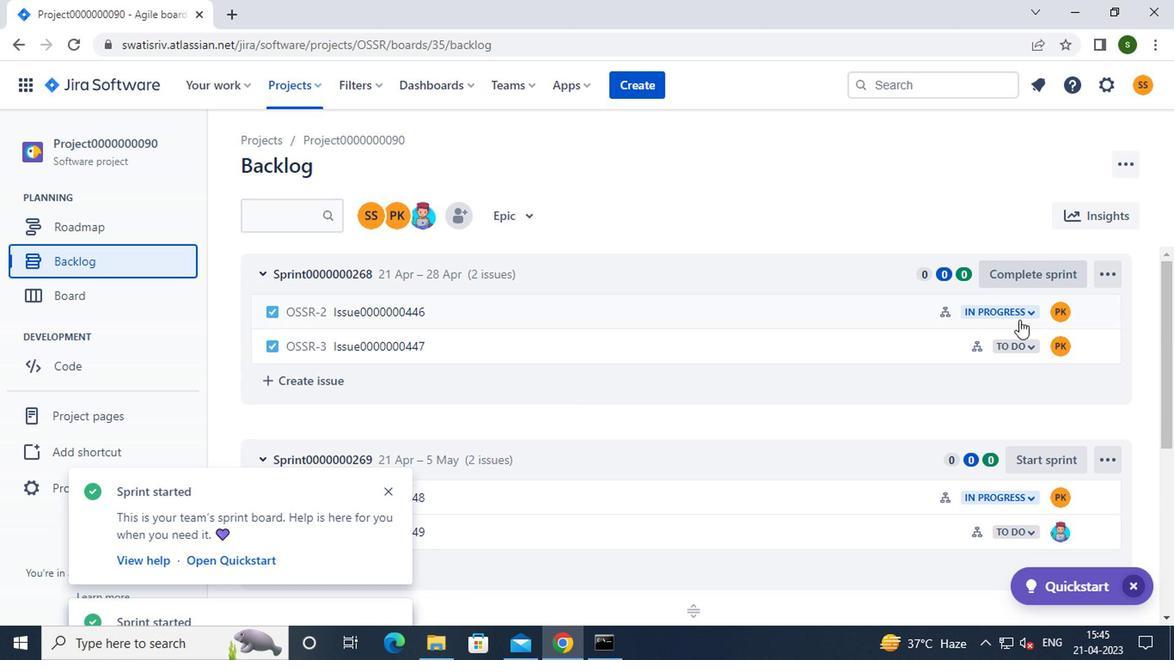 
Action: Mouse scrolled (994, 338) with delta (0, -1)
Screenshot: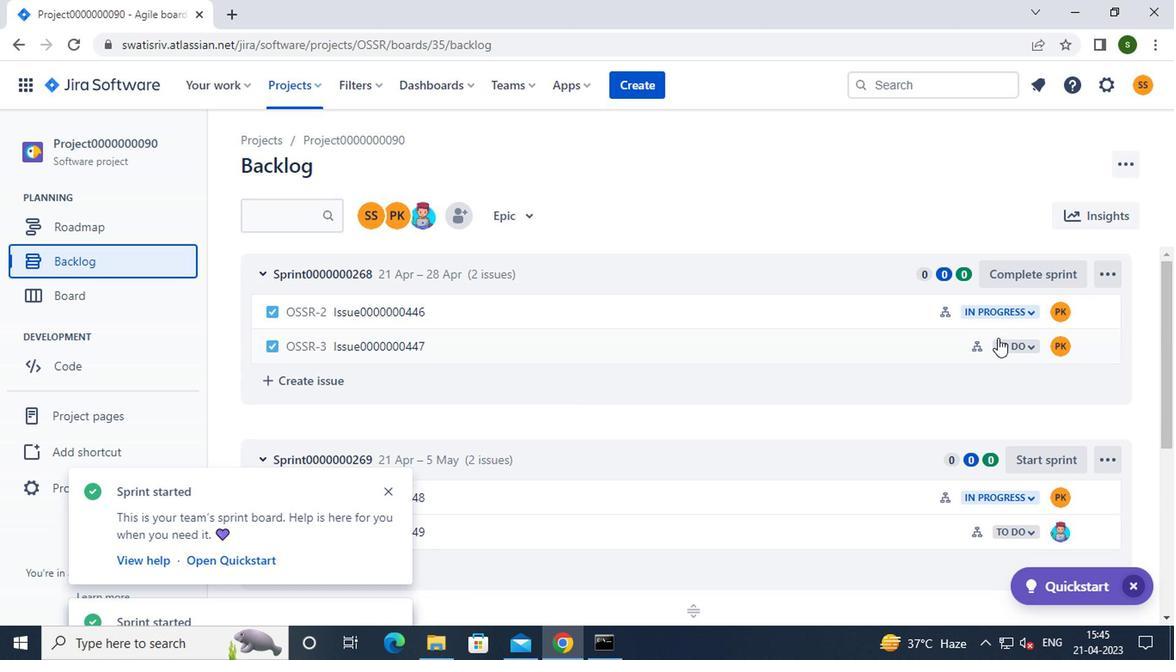 
Action: Mouse moved to (1037, 379)
Screenshot: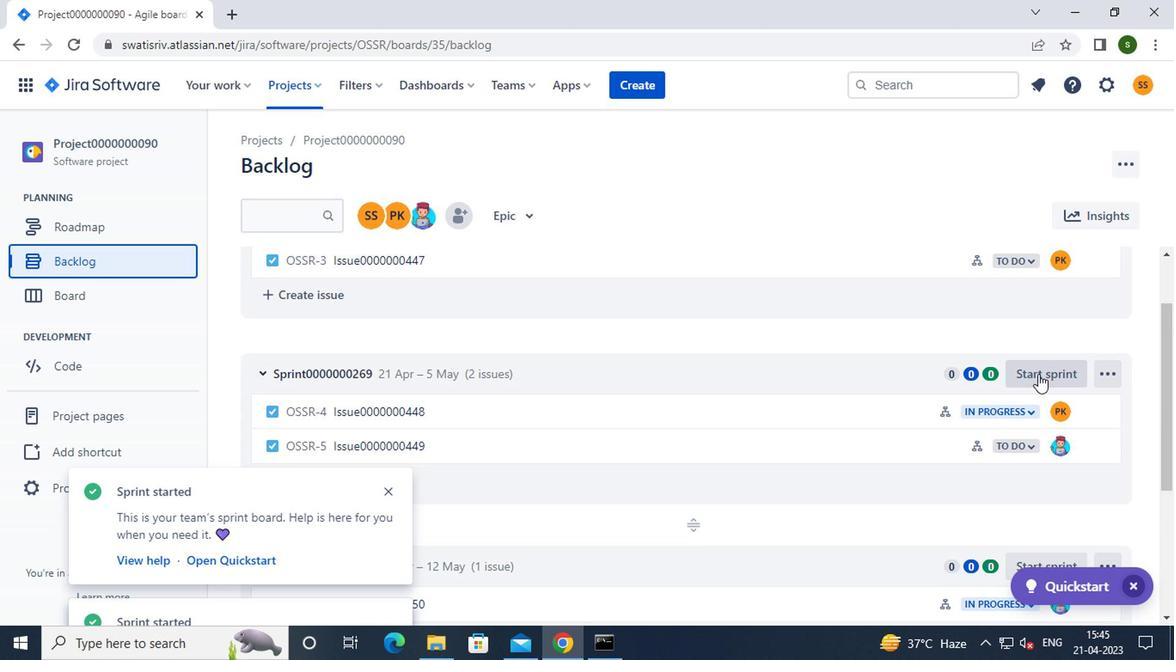 
Action: Mouse pressed left at (1037, 379)
Screenshot: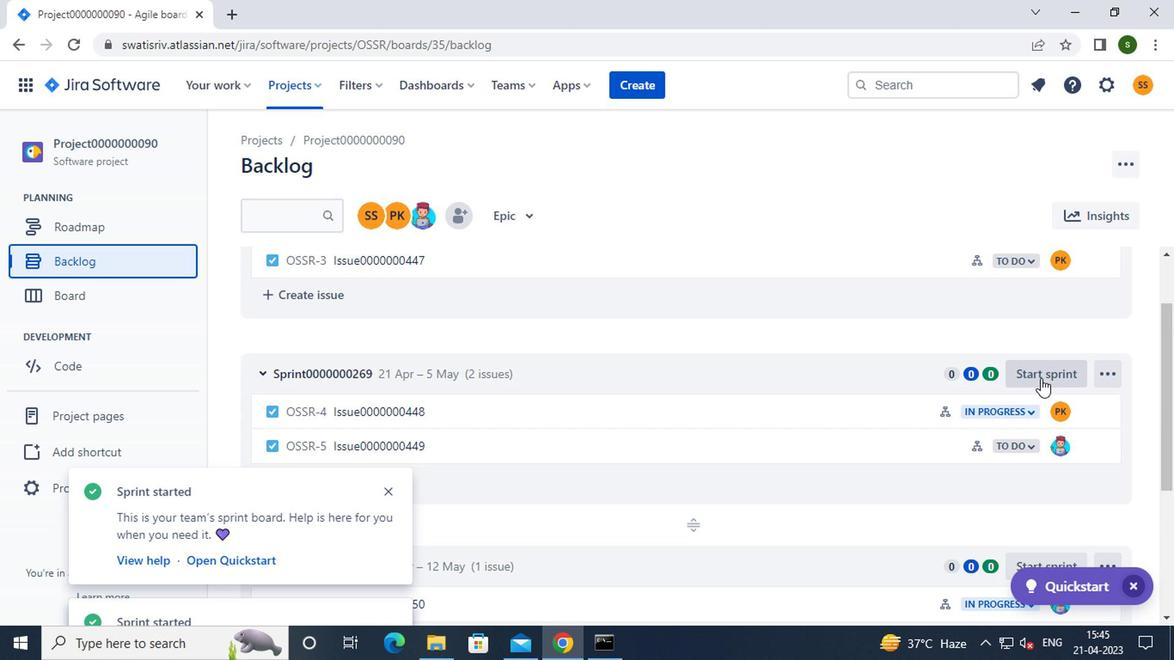 
Action: Mouse moved to (611, 322)
Screenshot: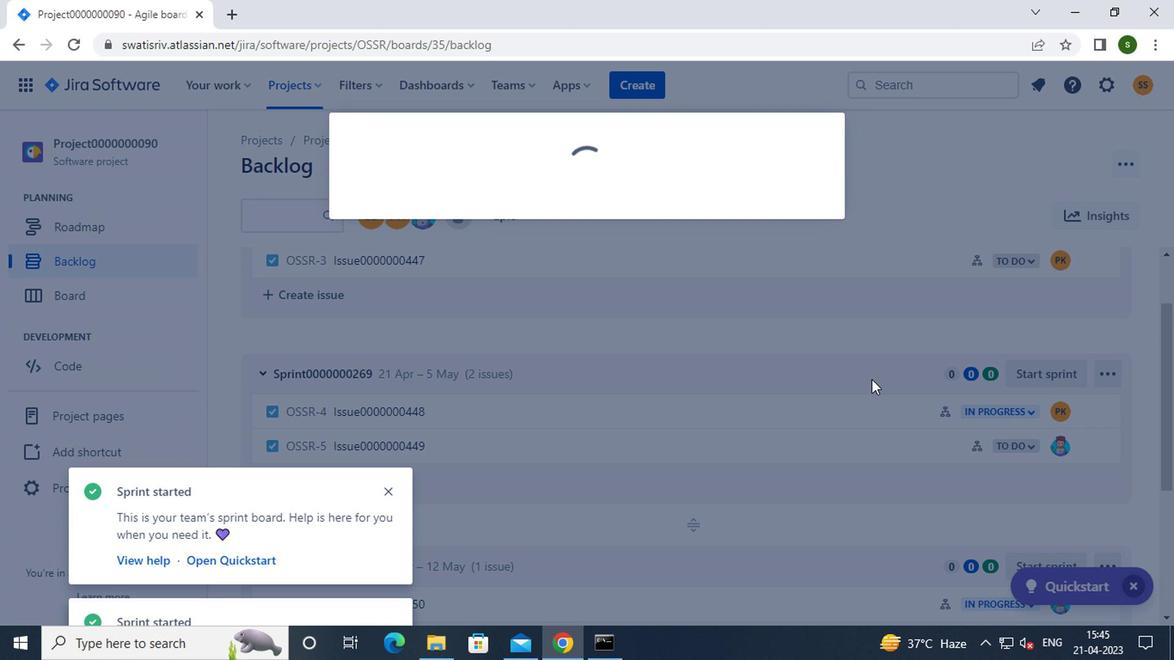 
Action: Mouse scrolled (611, 321) with delta (0, -1)
Screenshot: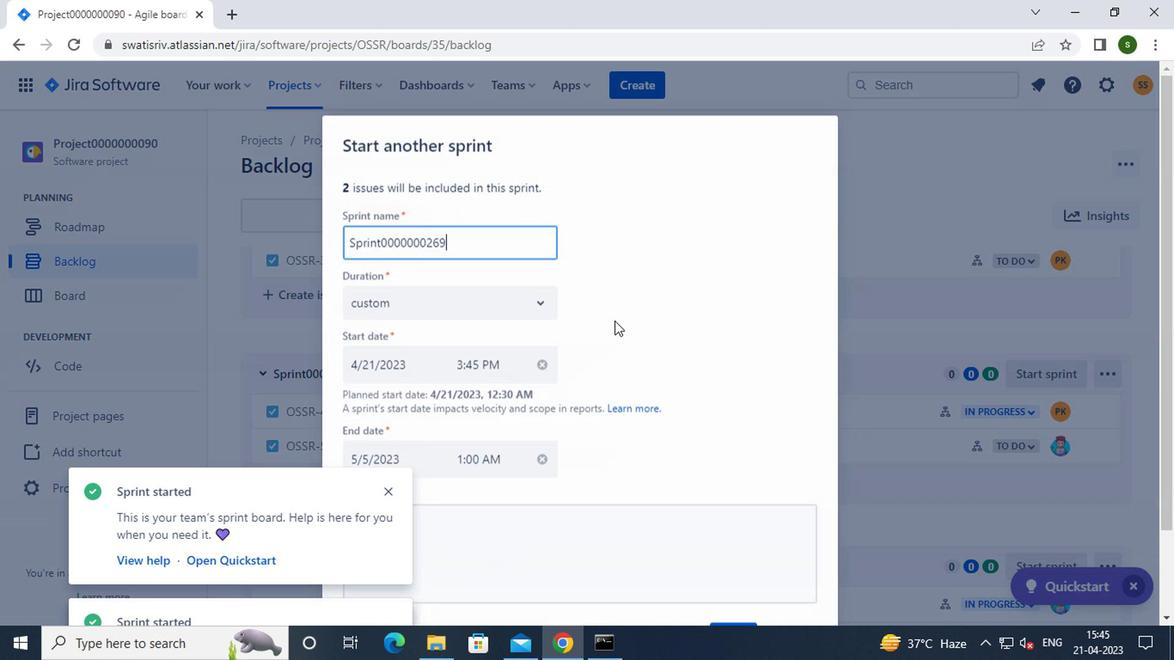 
Action: Mouse moved to (611, 322)
Screenshot: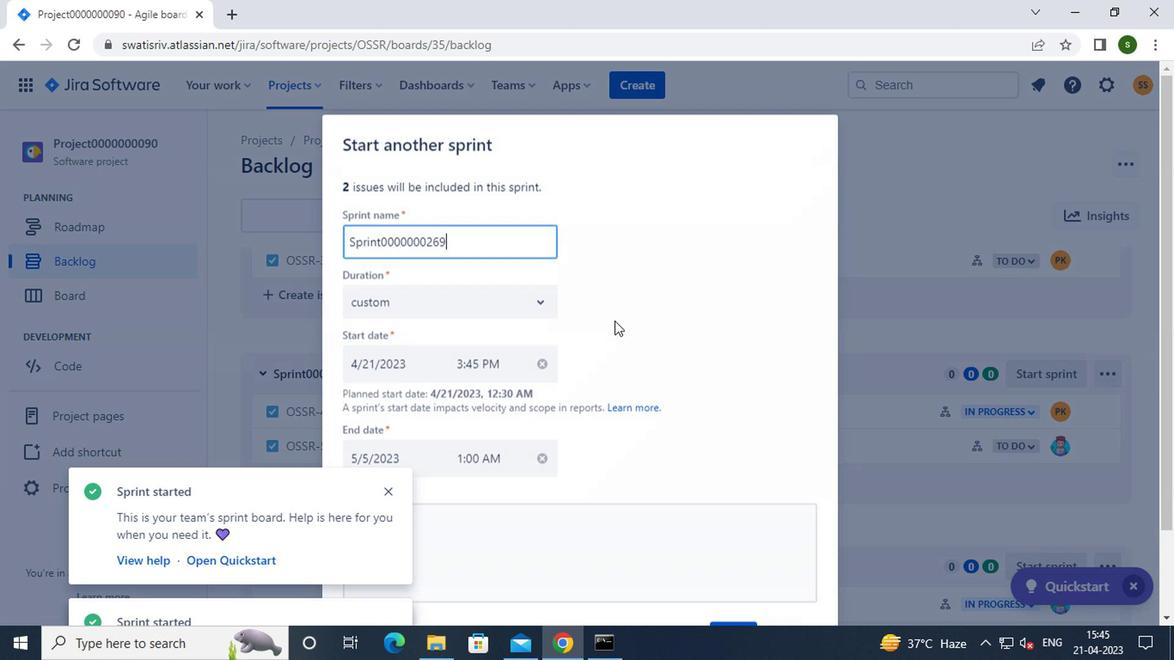 
Action: Mouse scrolled (611, 321) with delta (0, -1)
Screenshot: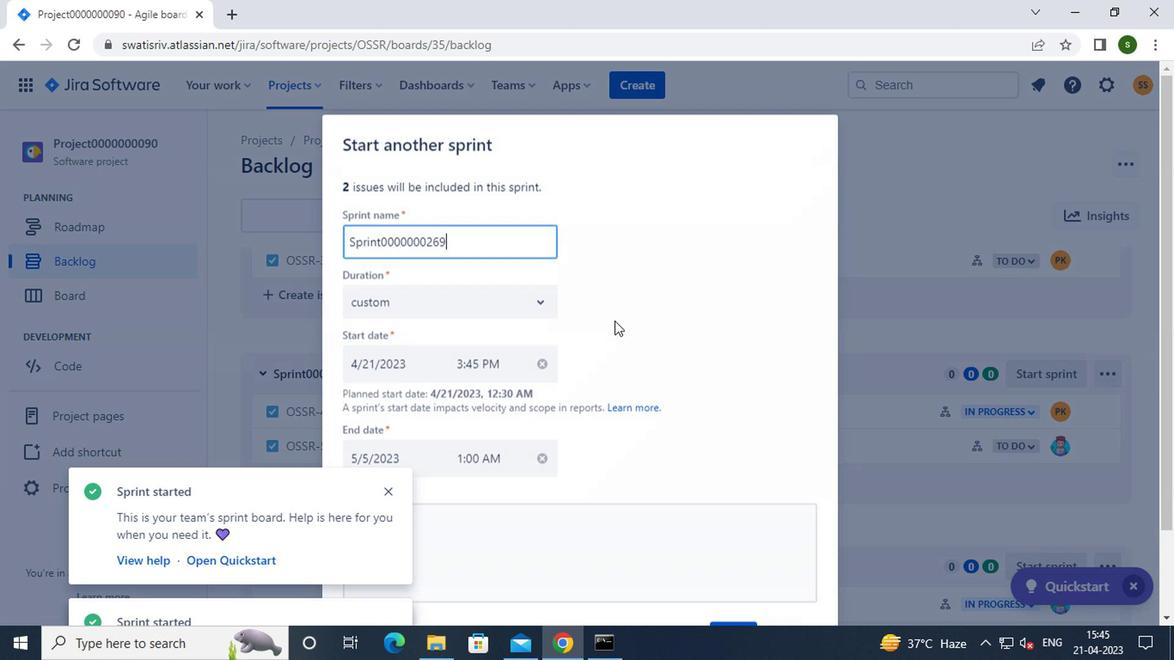 
Action: Mouse moved to (609, 324)
Screenshot: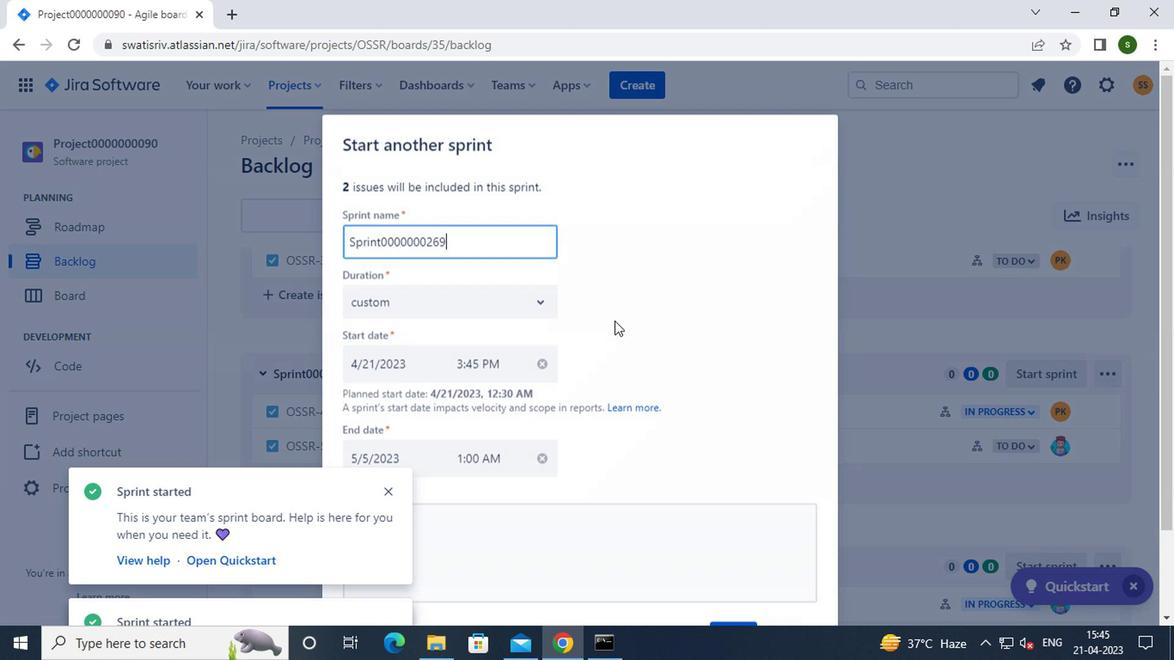 
Action: Mouse scrolled (609, 322) with delta (0, -1)
Screenshot: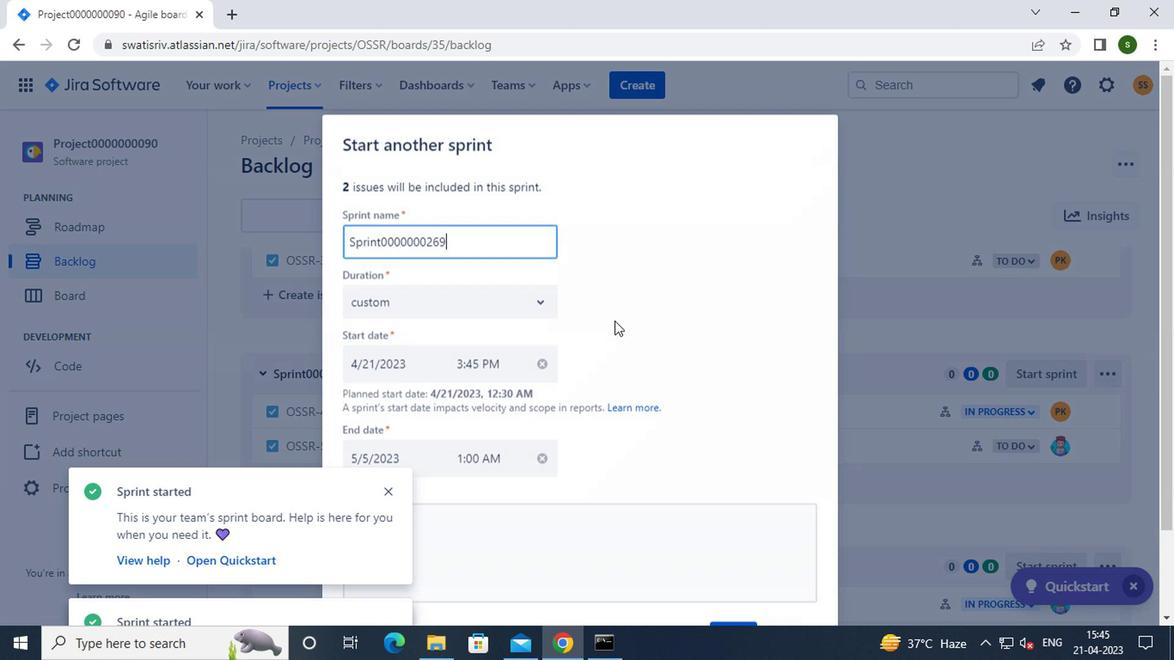 
Action: Mouse moved to (609, 326)
Screenshot: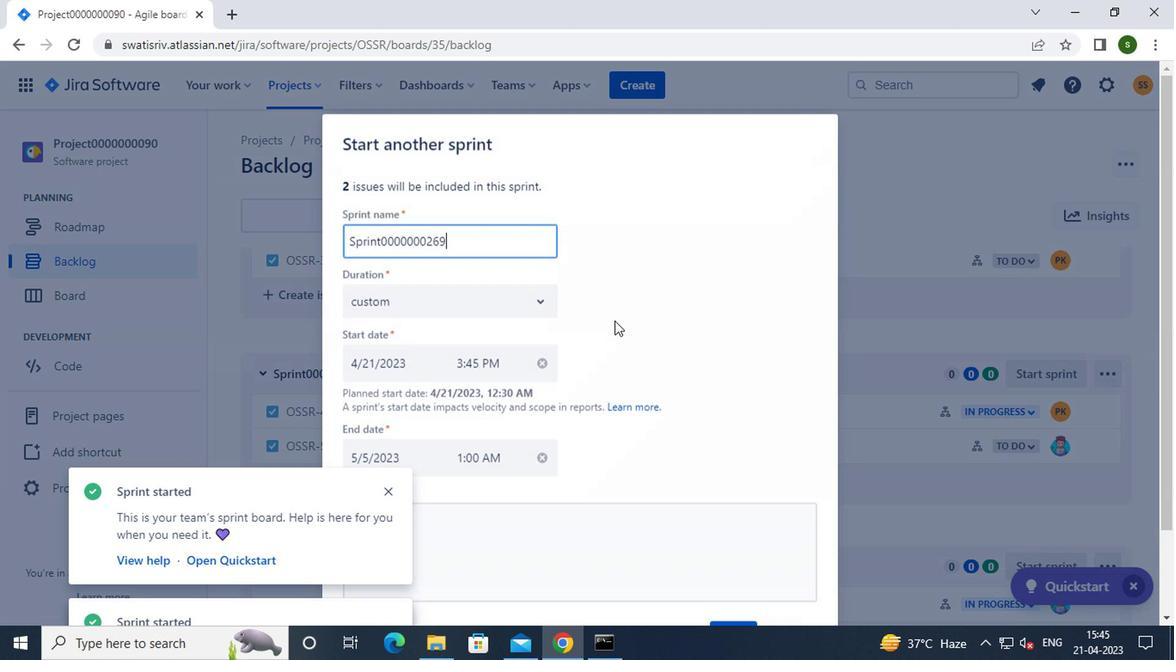 
Action: Mouse scrolled (609, 325) with delta (0, -1)
Screenshot: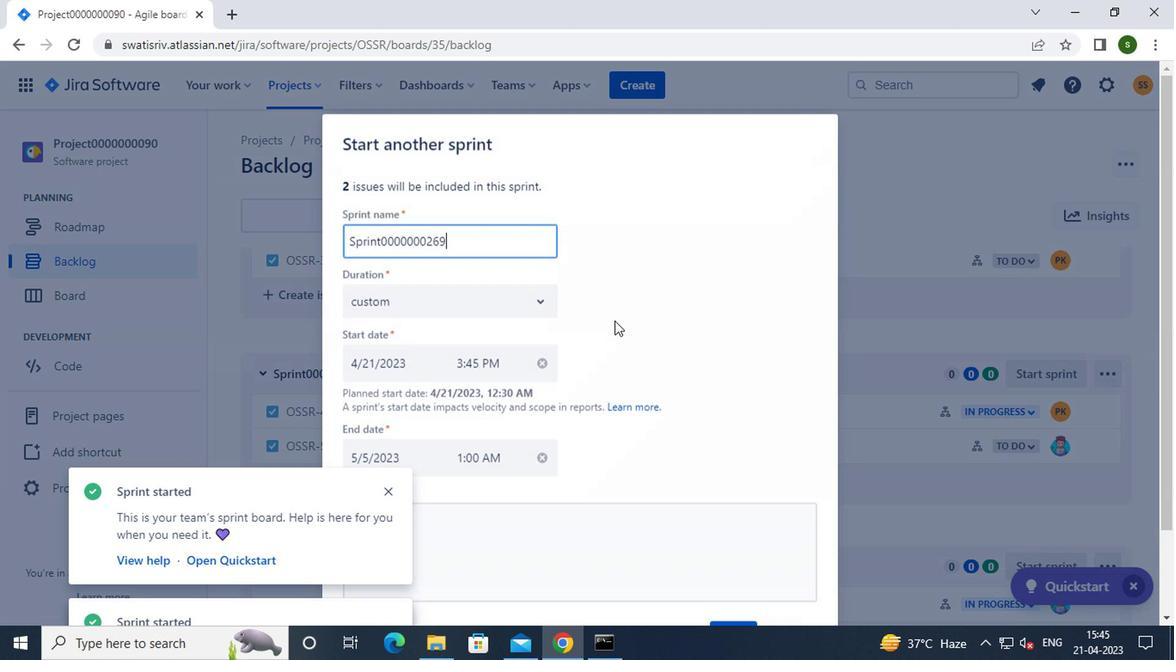 
Action: Mouse moved to (609, 328)
Screenshot: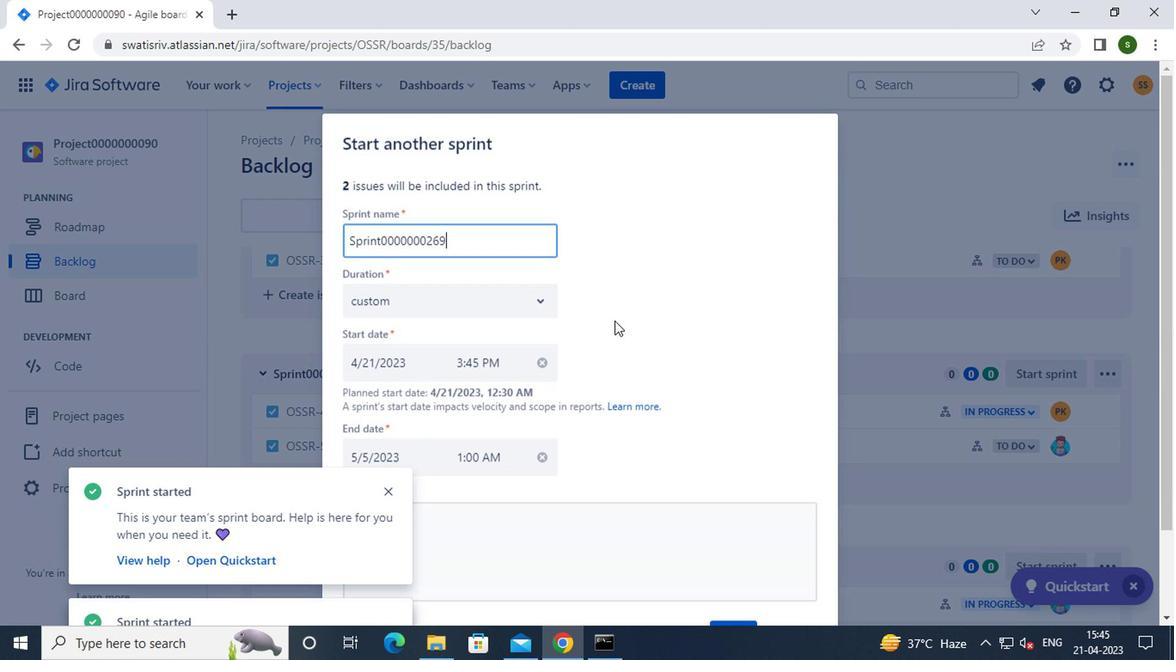 
Action: Mouse scrolled (609, 327) with delta (0, -1)
Screenshot: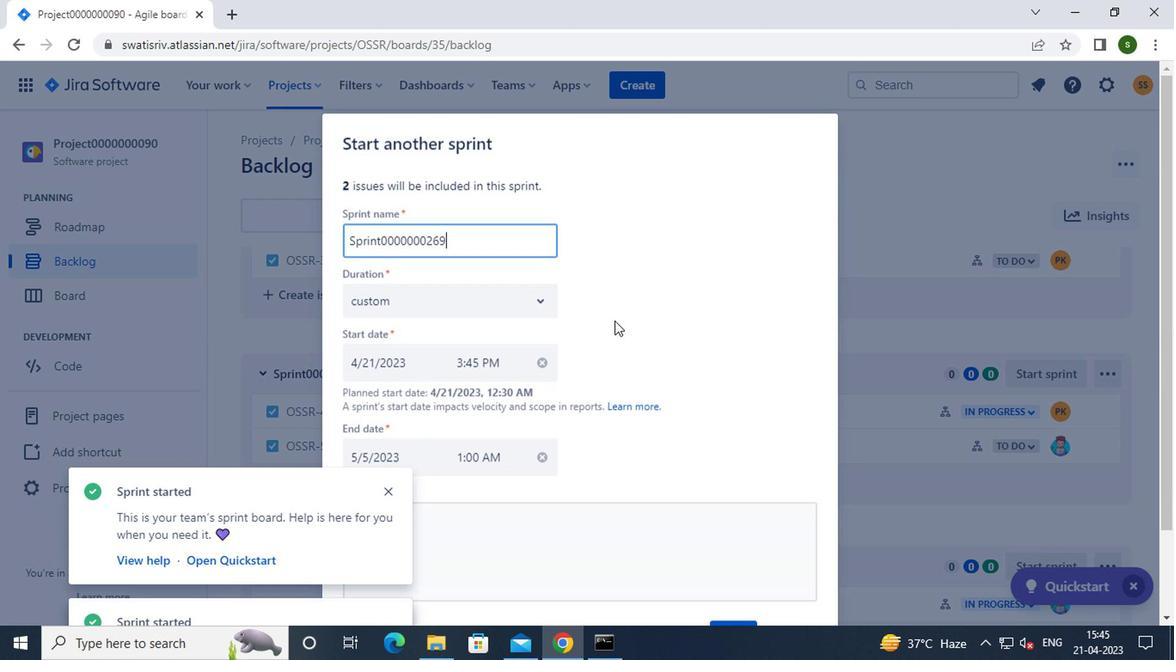 
Action: Mouse moved to (609, 331)
Screenshot: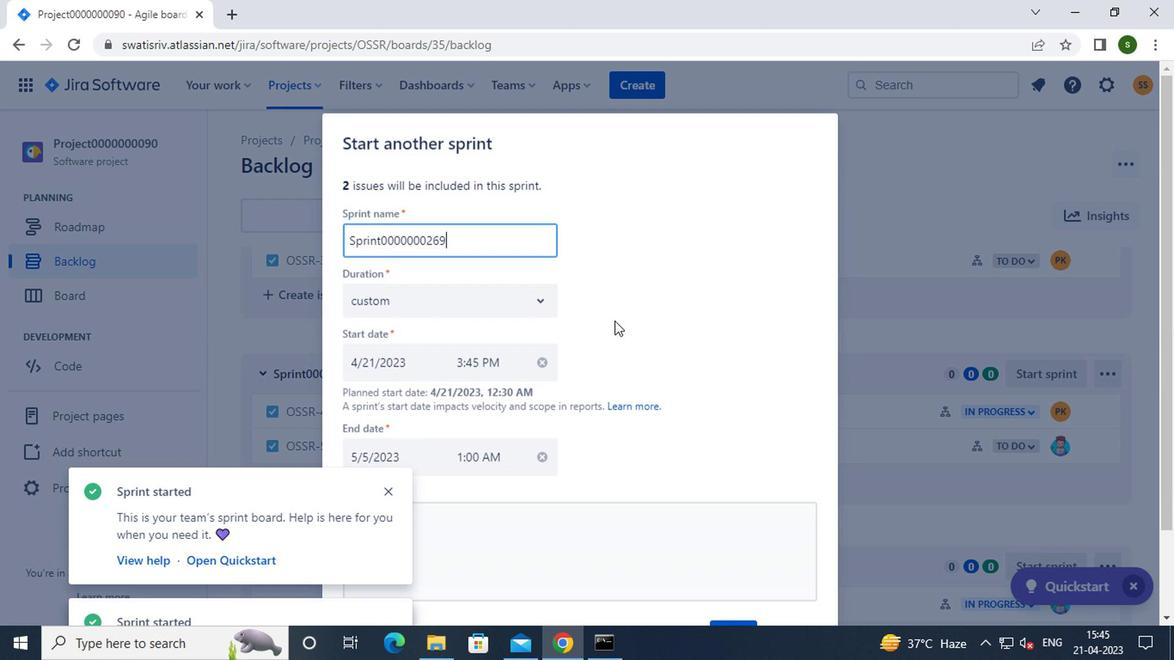 
Action: Mouse scrolled (609, 330) with delta (0, 0)
Screenshot: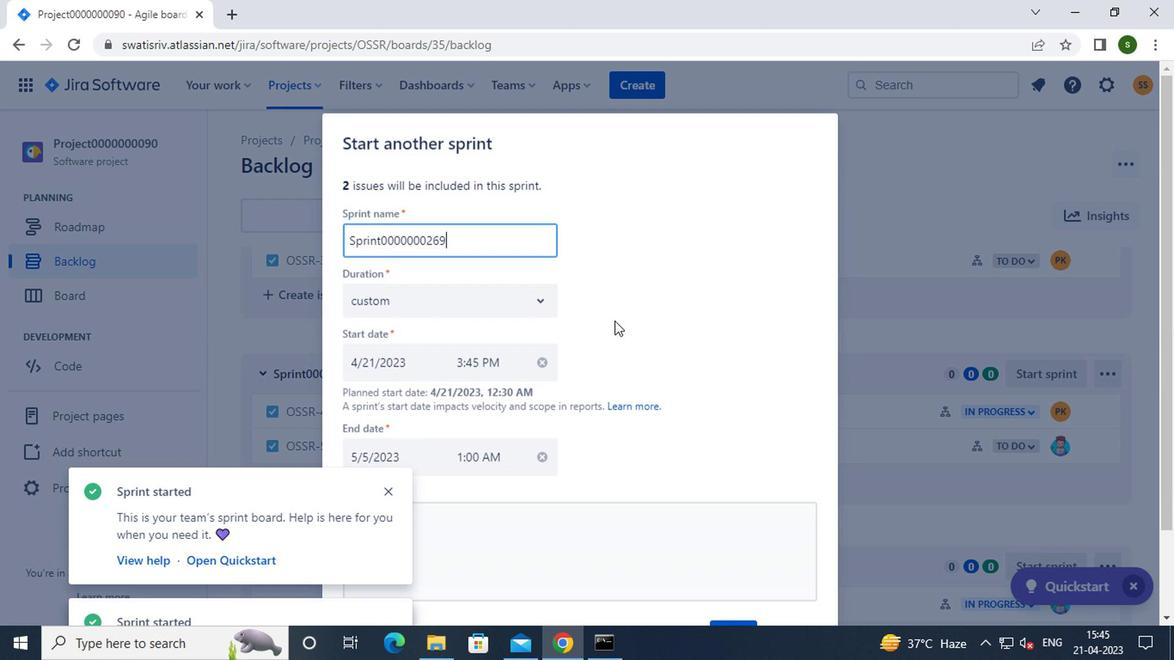 
Action: Mouse moved to (728, 540)
Screenshot: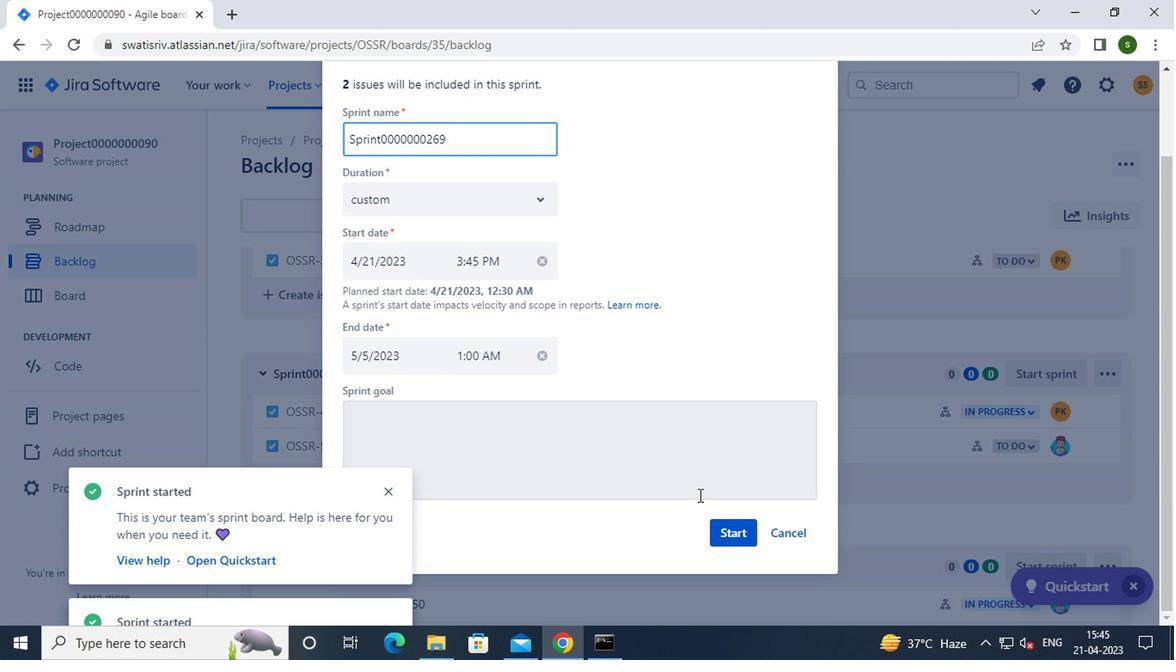 
Action: Mouse pressed left at (728, 540)
Screenshot: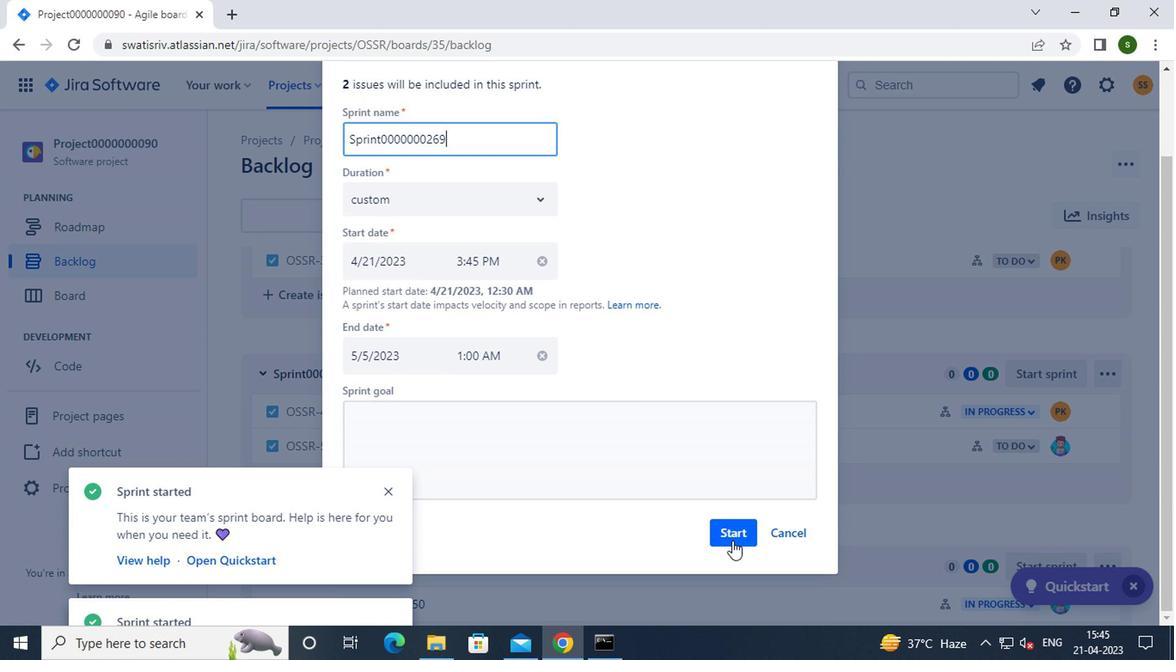 
Action: Mouse moved to (127, 270)
Screenshot: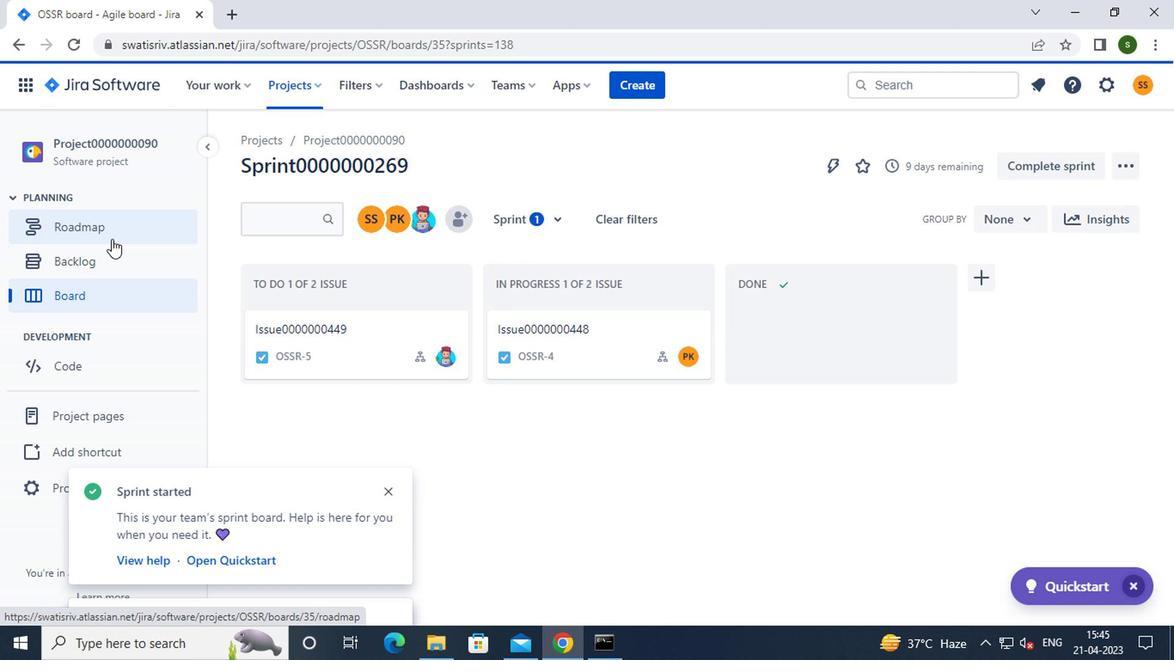 
Action: Mouse pressed left at (127, 270)
Screenshot: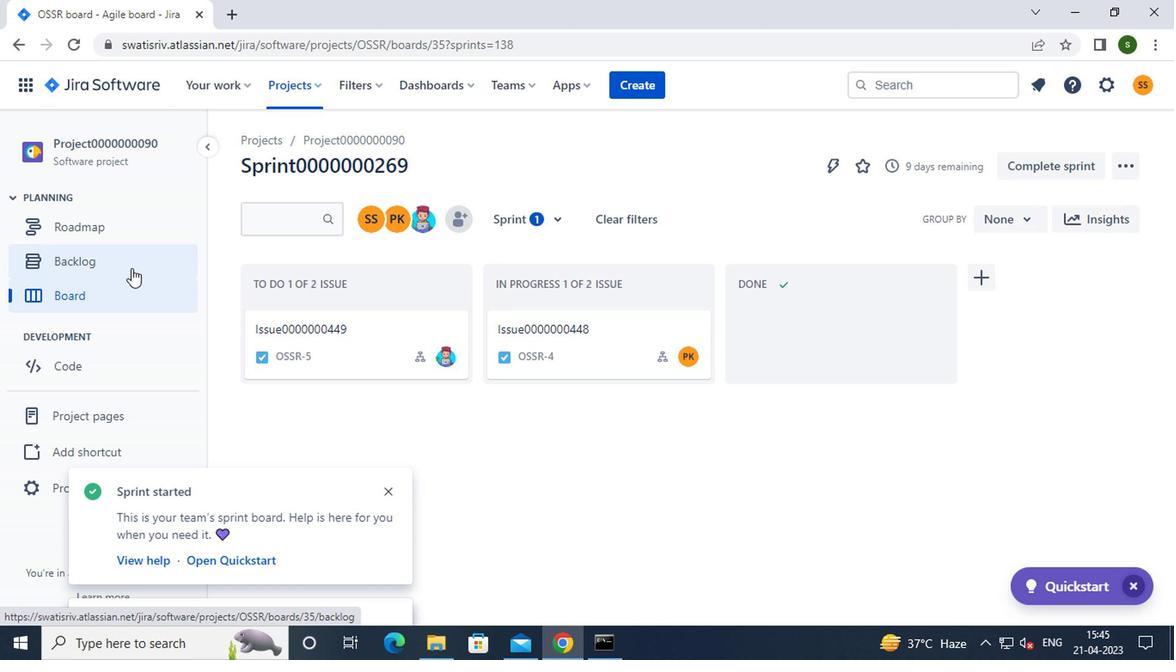 
Action: Mouse moved to (776, 378)
Screenshot: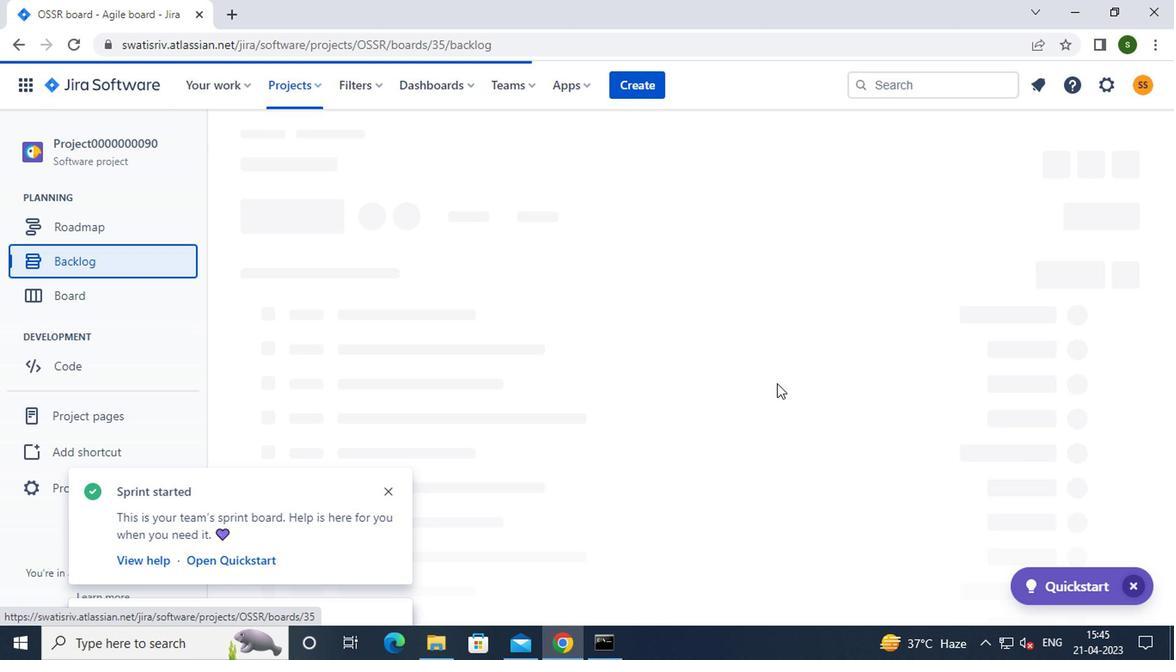 
Action: Mouse scrolled (776, 376) with delta (0, -1)
Screenshot: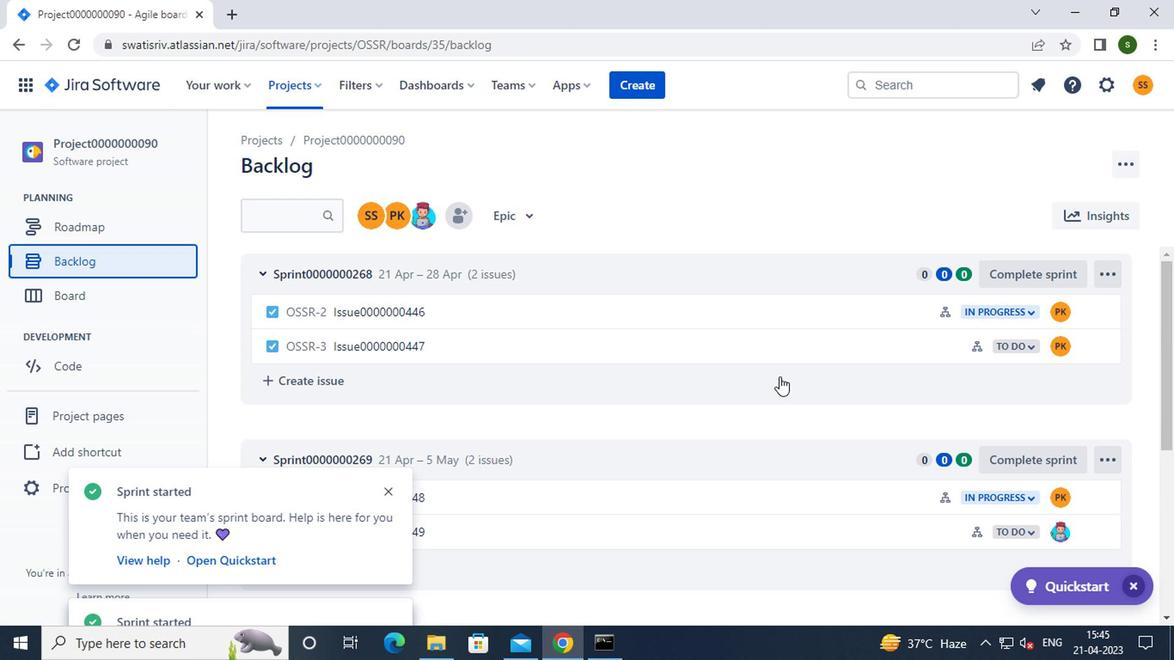 
Action: Mouse scrolled (776, 376) with delta (0, -1)
Screenshot: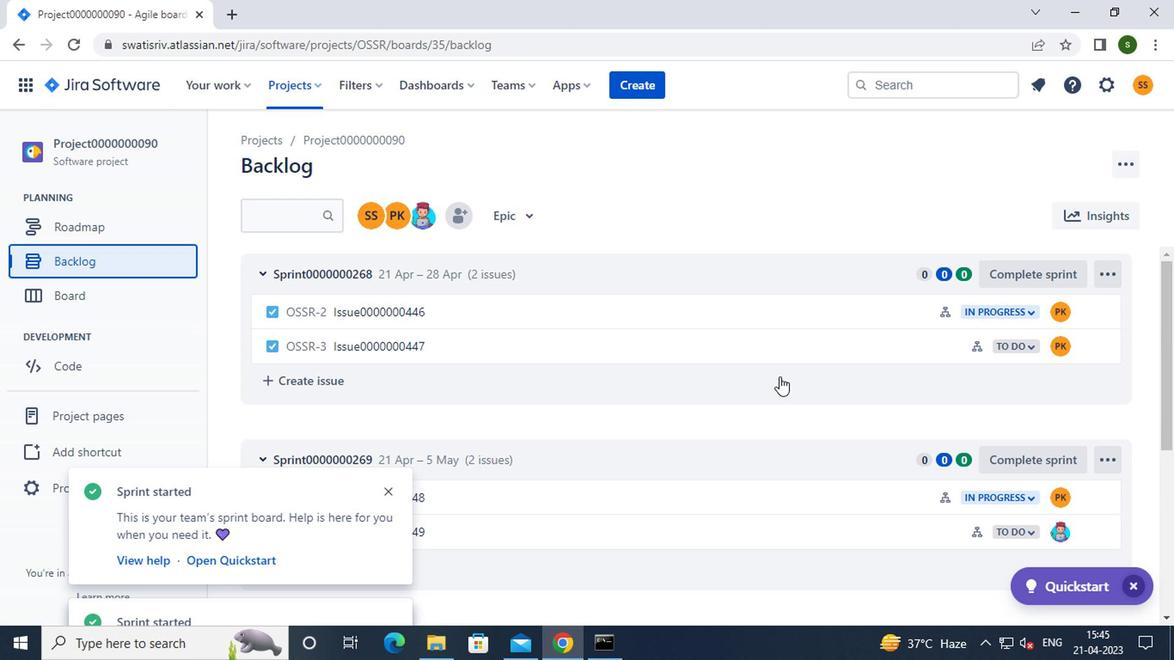 
Action: Mouse scrolled (776, 376) with delta (0, -1)
Screenshot: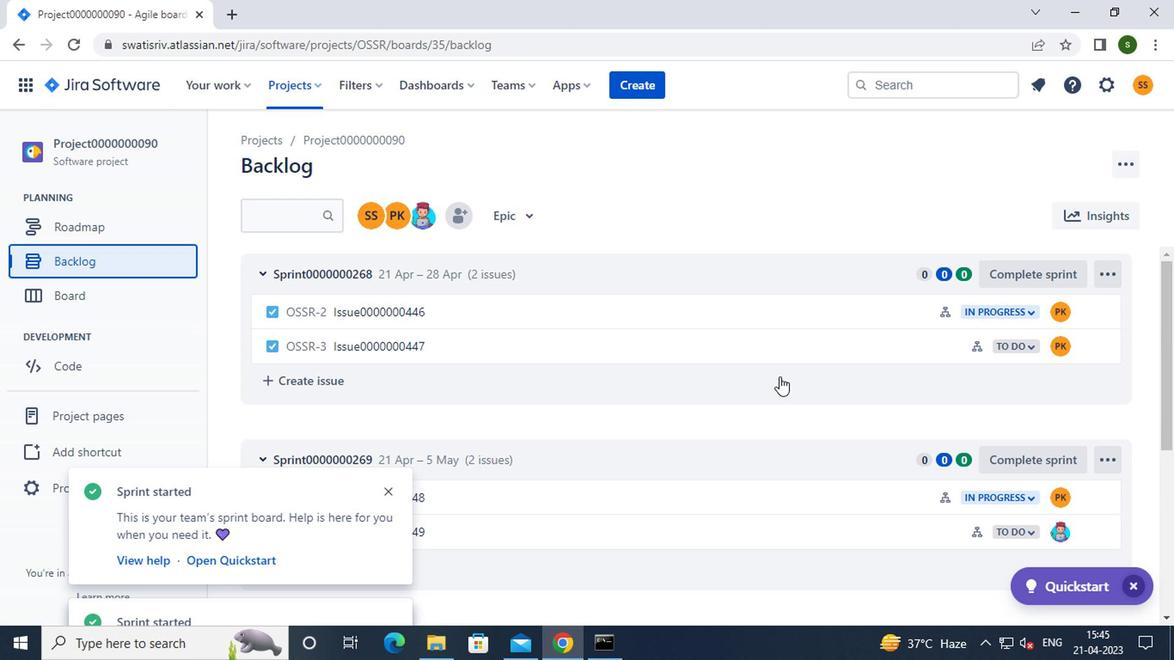 
Action: Mouse scrolled (776, 376) with delta (0, -1)
Screenshot: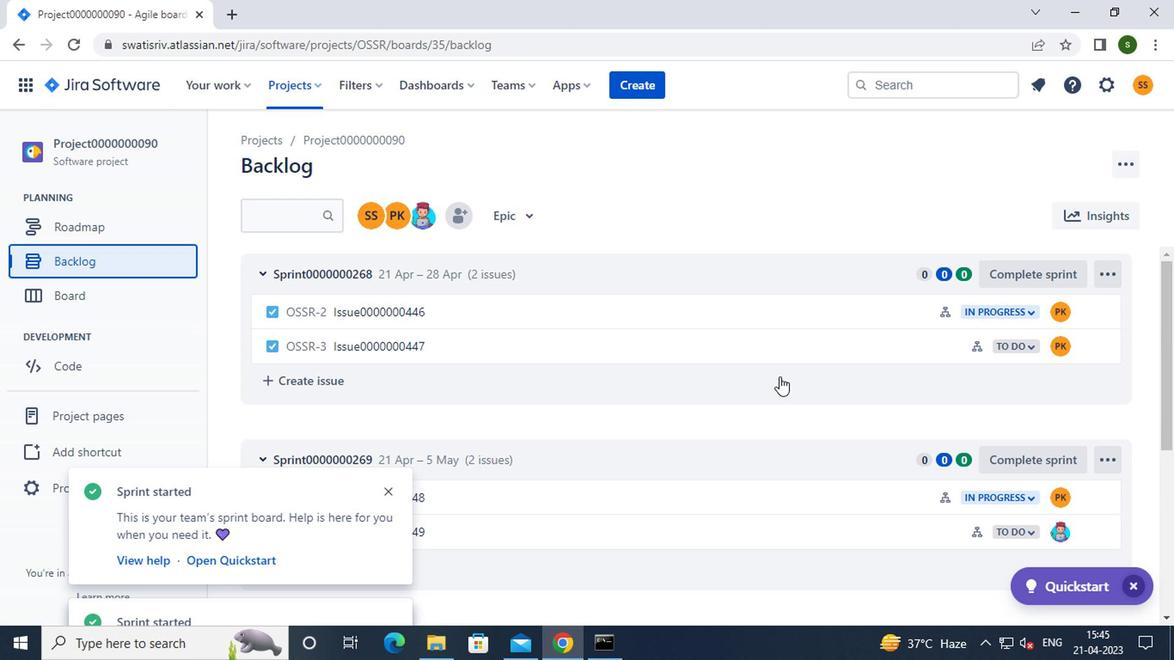 
Action: Mouse scrolled (776, 376) with delta (0, -1)
Screenshot: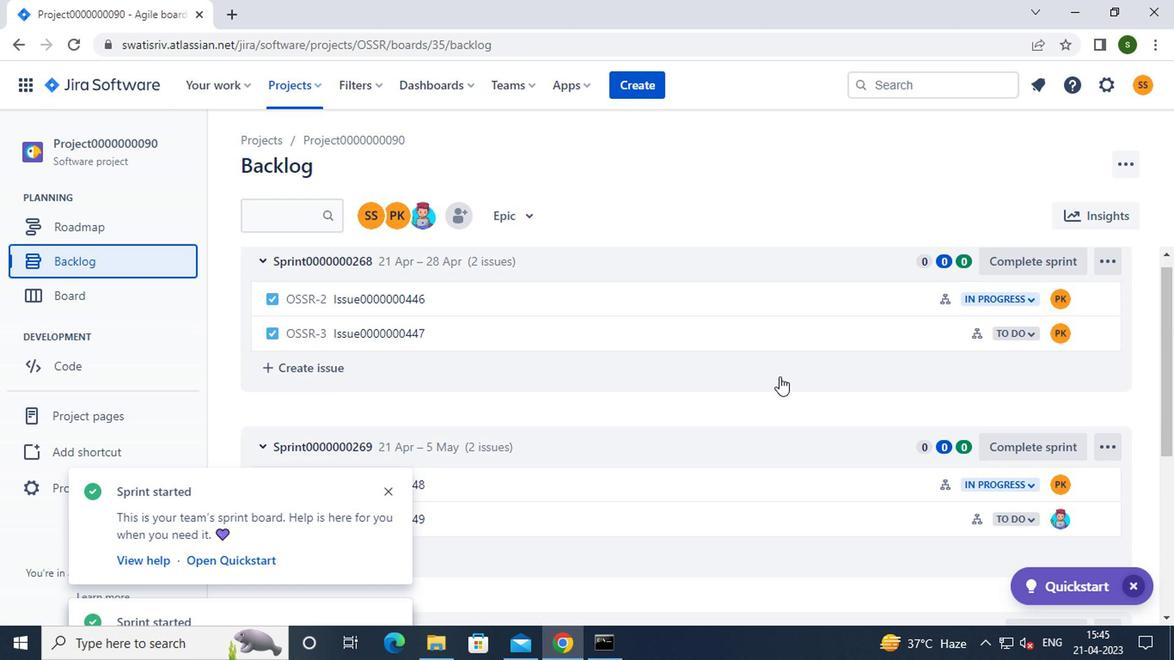
Action: Mouse moved to (1035, 318)
Screenshot: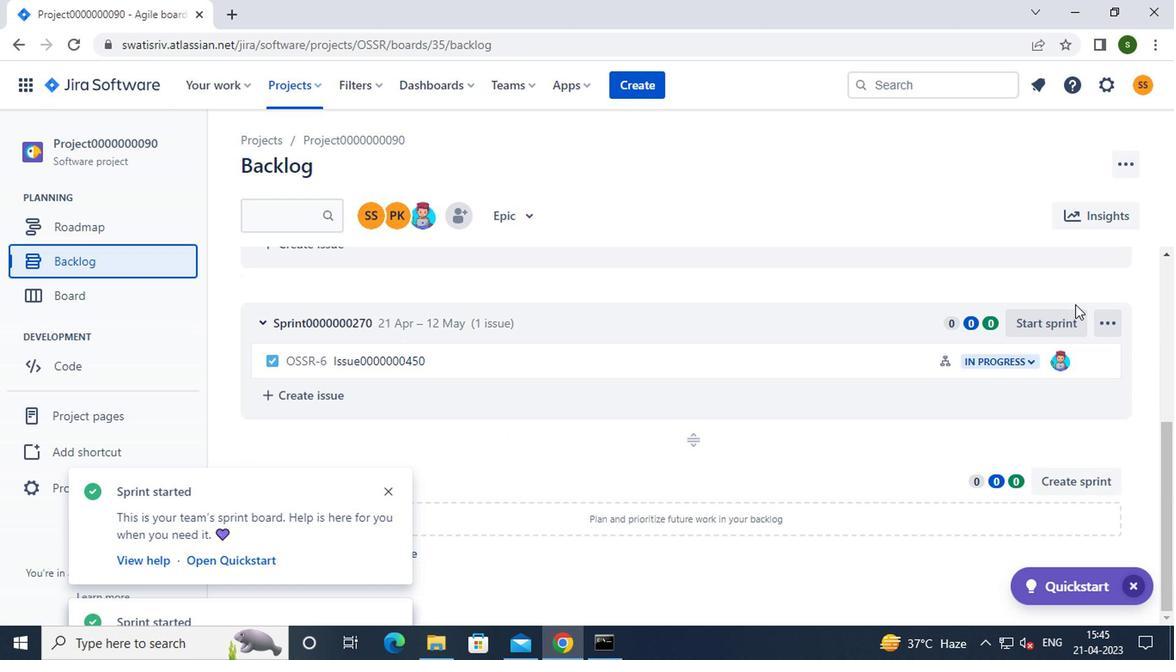 
Action: Mouse pressed left at (1035, 318)
Screenshot: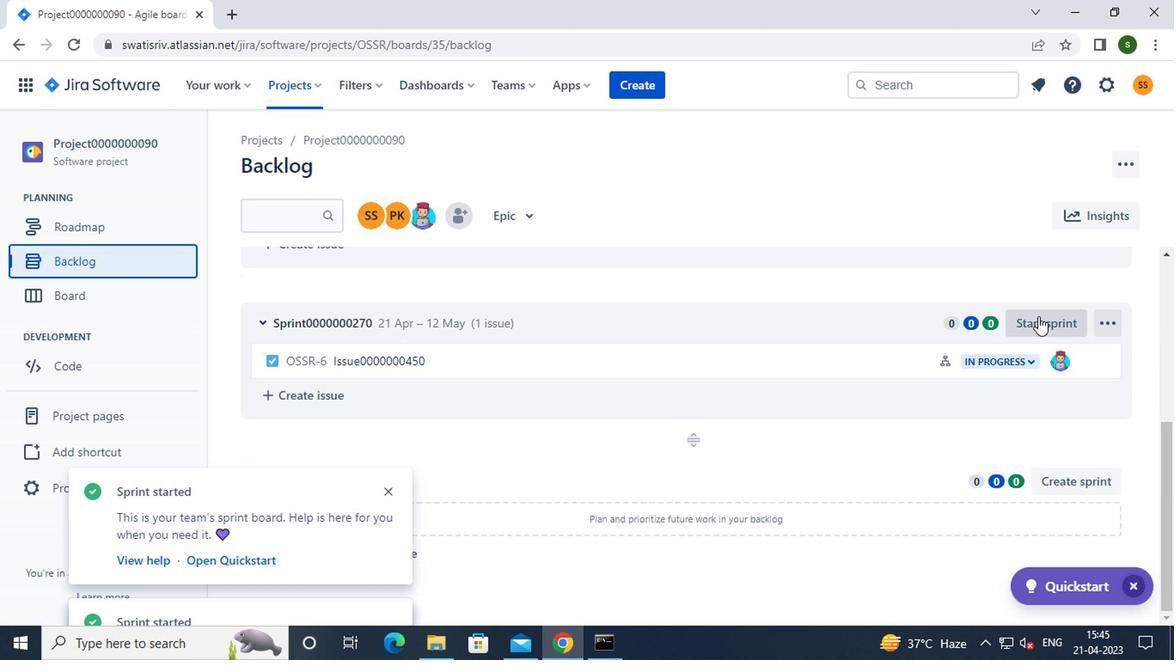 
Action: Mouse moved to (709, 493)
Screenshot: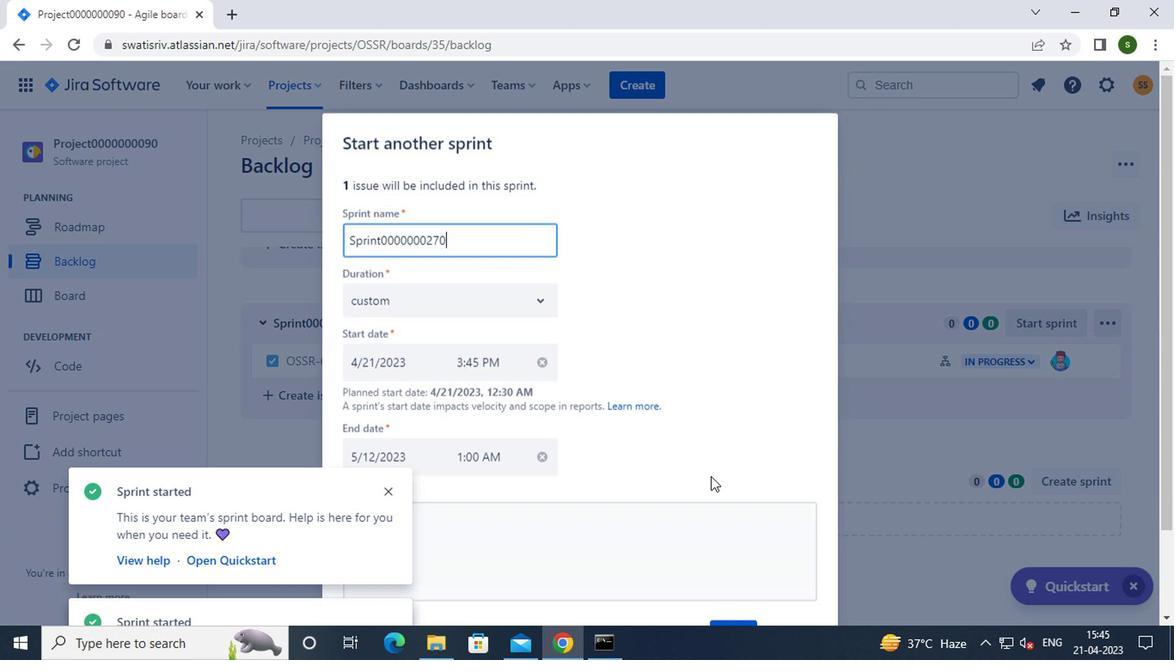 
Action: Mouse scrolled (709, 493) with delta (0, 0)
Screenshot: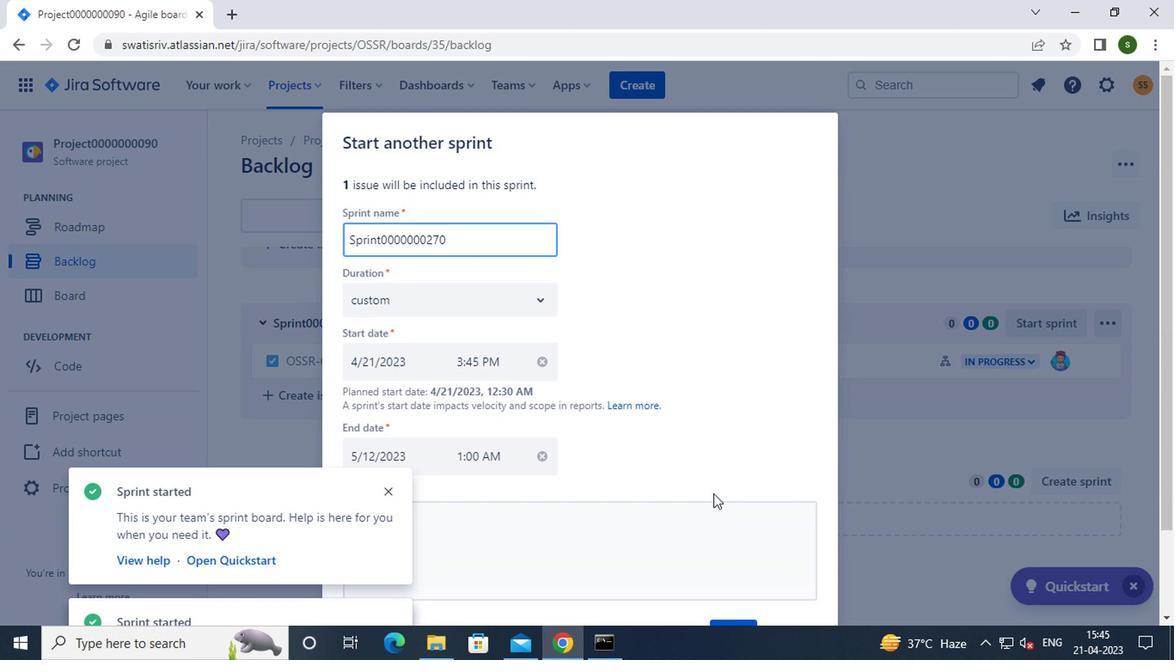 
Action: Mouse scrolled (709, 493) with delta (0, 0)
Screenshot: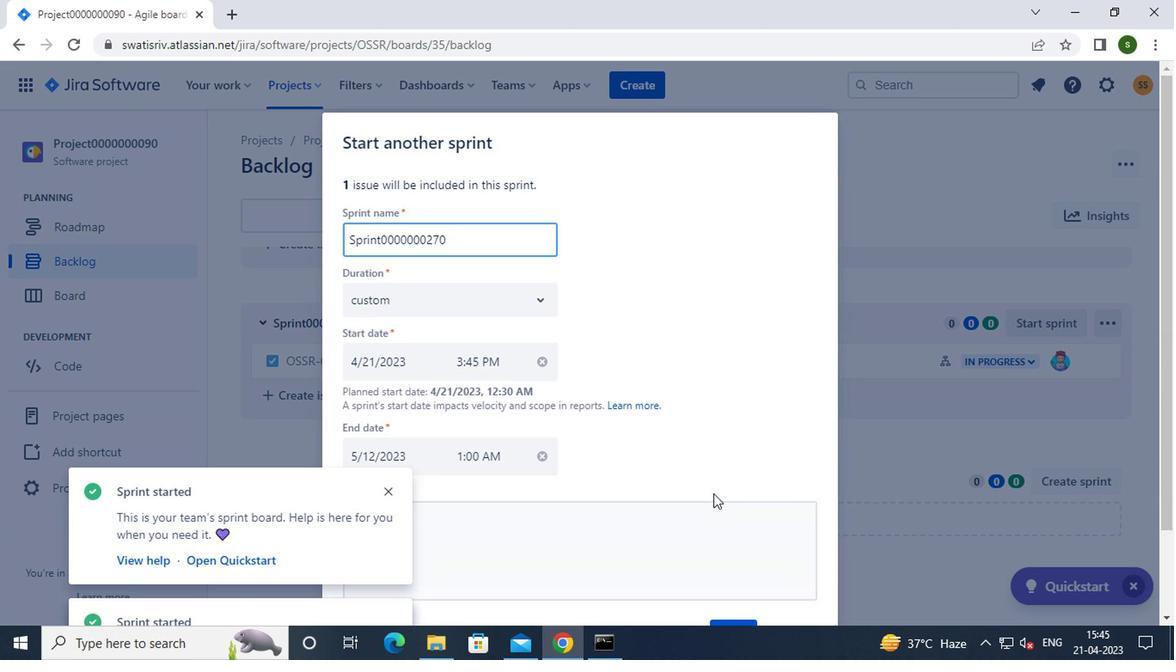 
Action: Mouse moved to (725, 529)
Screenshot: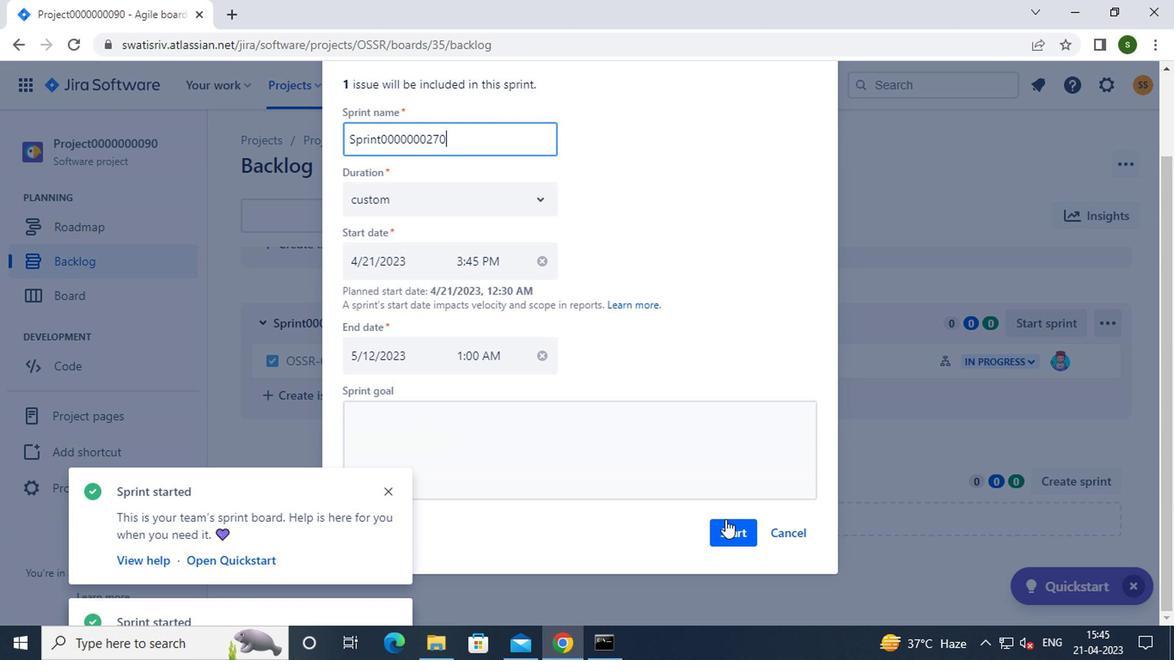 
Action: Mouse pressed left at (725, 529)
Screenshot: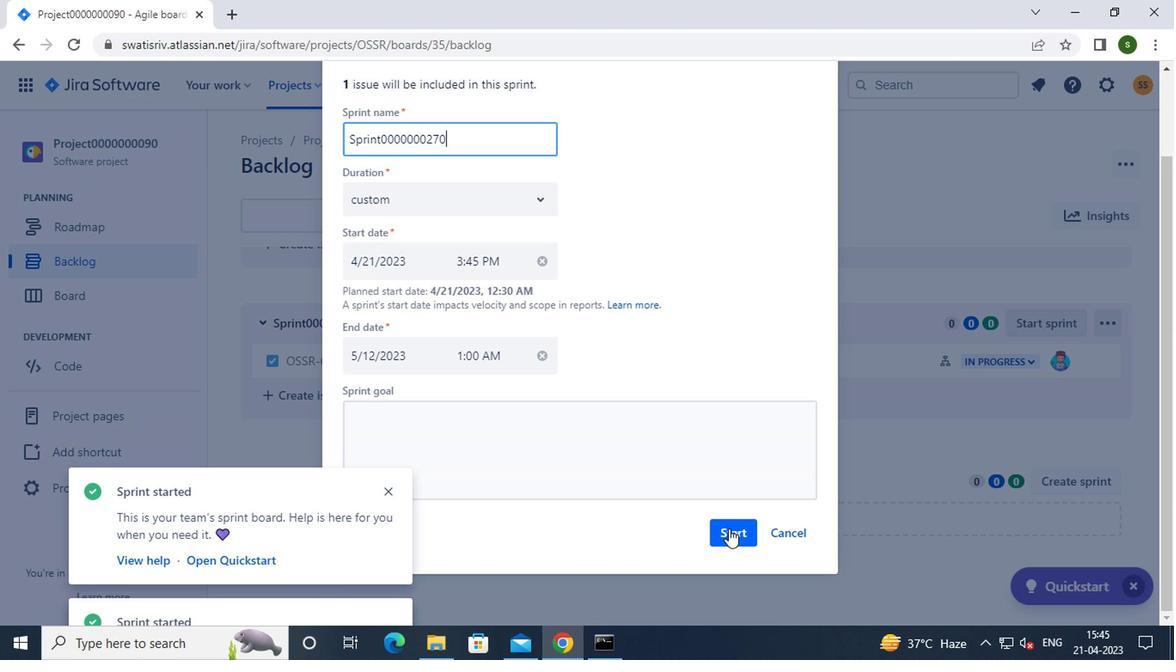 
Action: Mouse moved to (159, 282)
Screenshot: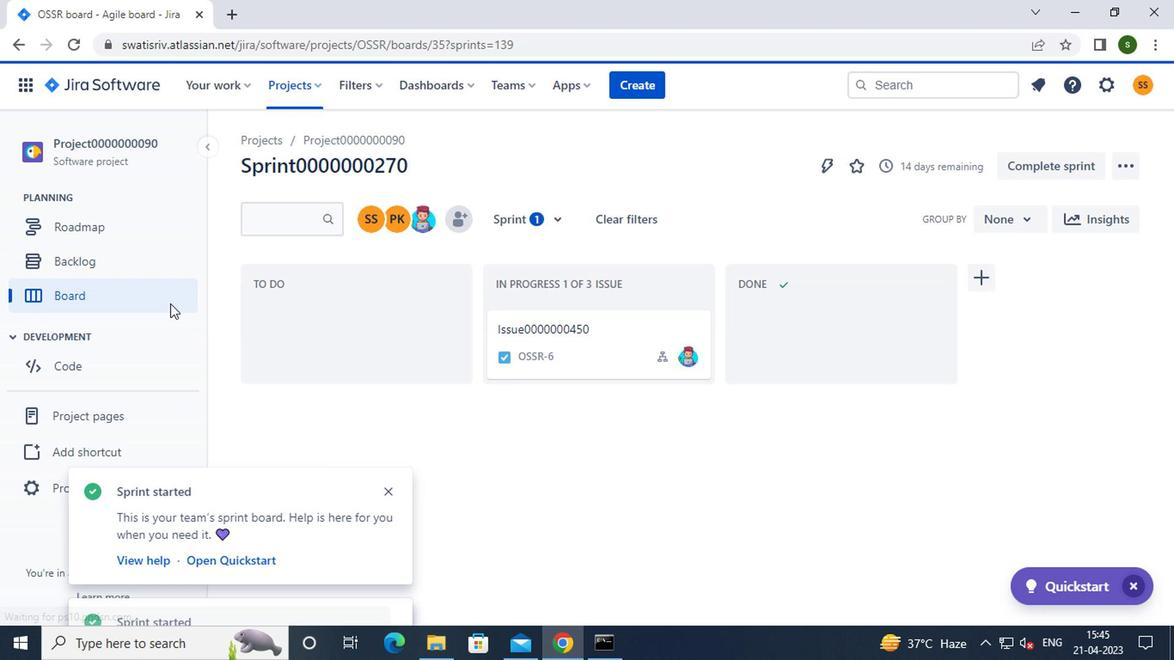 
